 Task: Add a signature Isabelle Ramirez containing With heartfelt thanks and warm wishes, Isabelle Ramirez to email address softage.8@softage.net and add a folder Holiday cards
Action: Mouse moved to (58, 117)
Screenshot: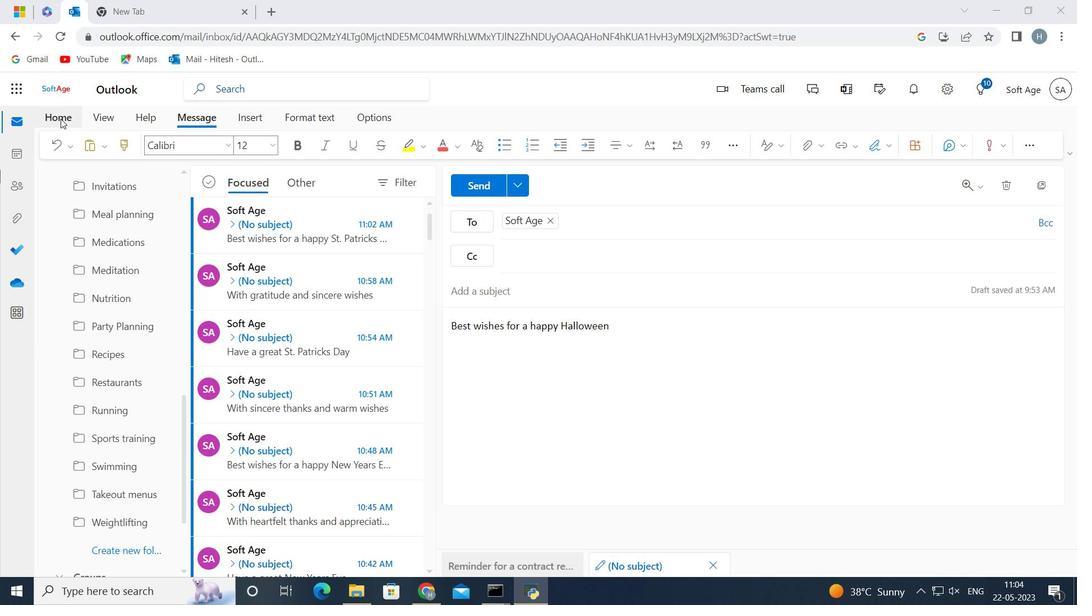
Action: Mouse pressed left at (58, 117)
Screenshot: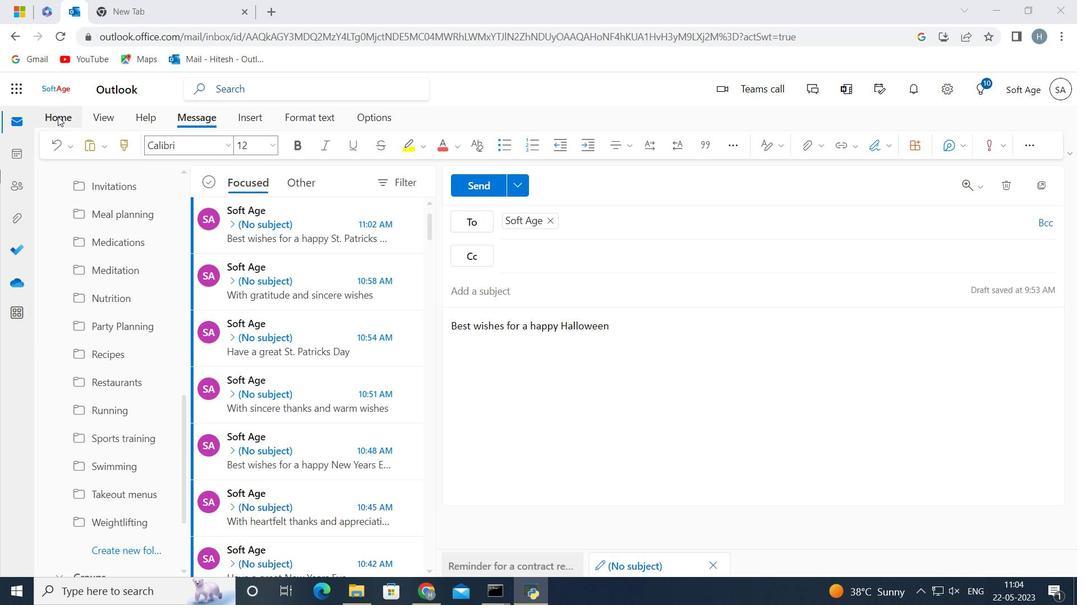 
Action: Mouse moved to (98, 146)
Screenshot: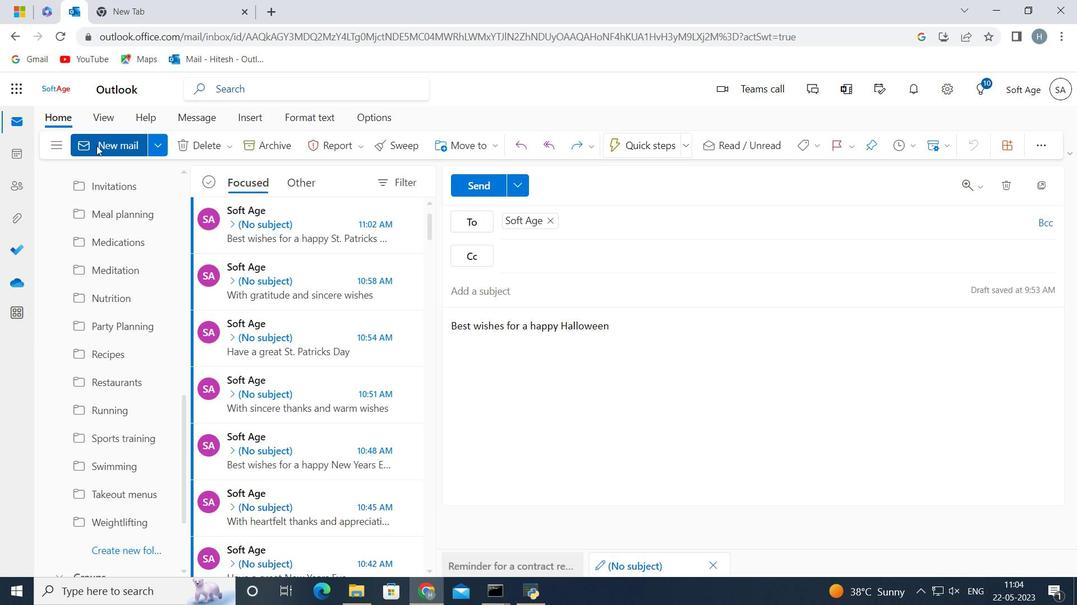 
Action: Mouse pressed left at (98, 146)
Screenshot: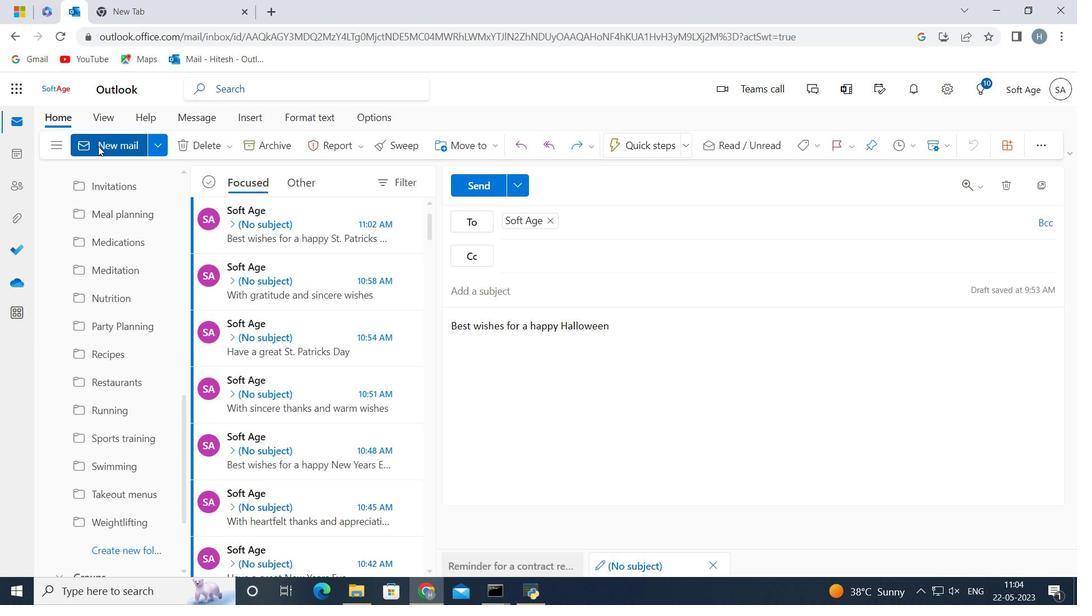 
Action: Mouse moved to (886, 146)
Screenshot: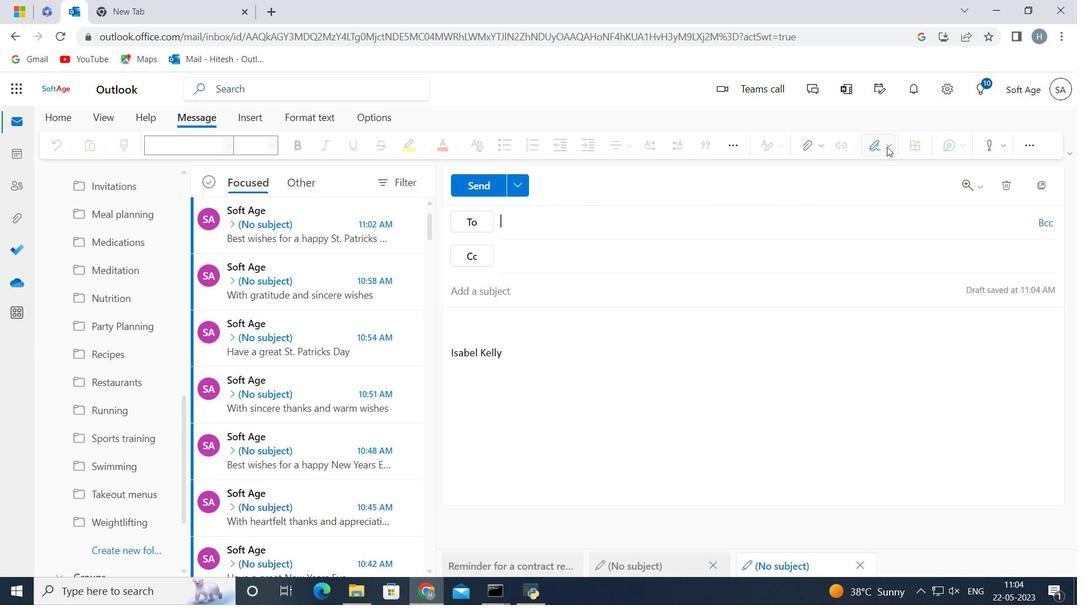 
Action: Mouse pressed left at (886, 146)
Screenshot: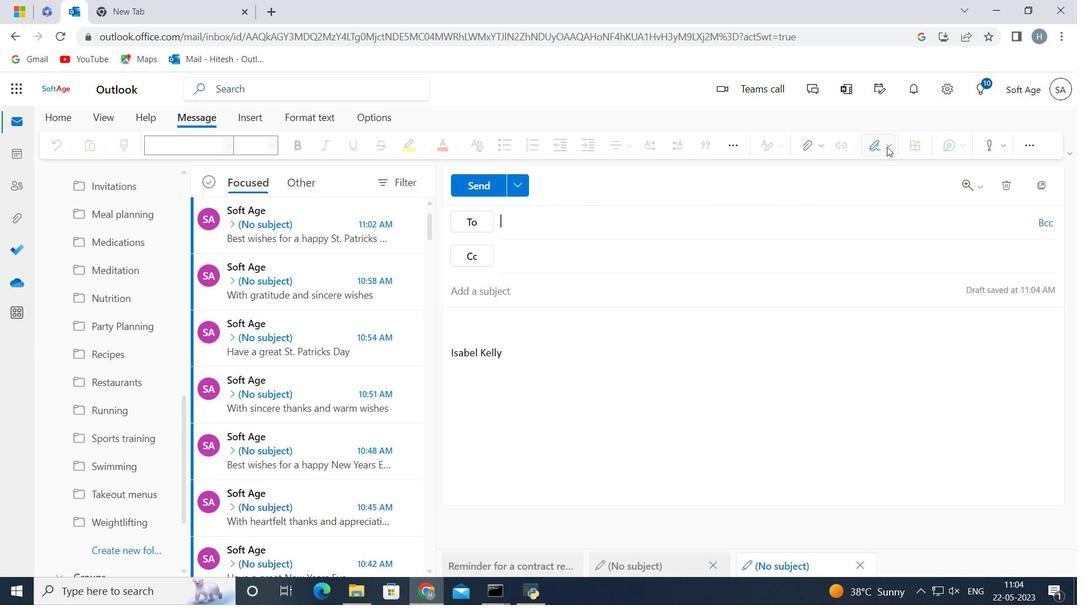 
Action: Mouse moved to (858, 390)
Screenshot: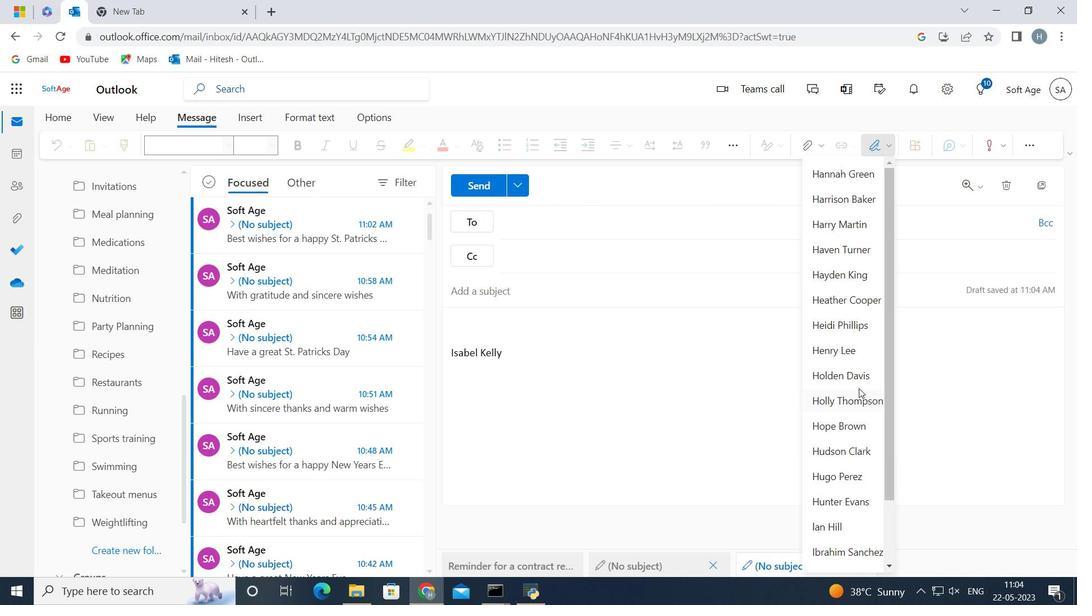
Action: Mouse scrolled (858, 389) with delta (0, 0)
Screenshot: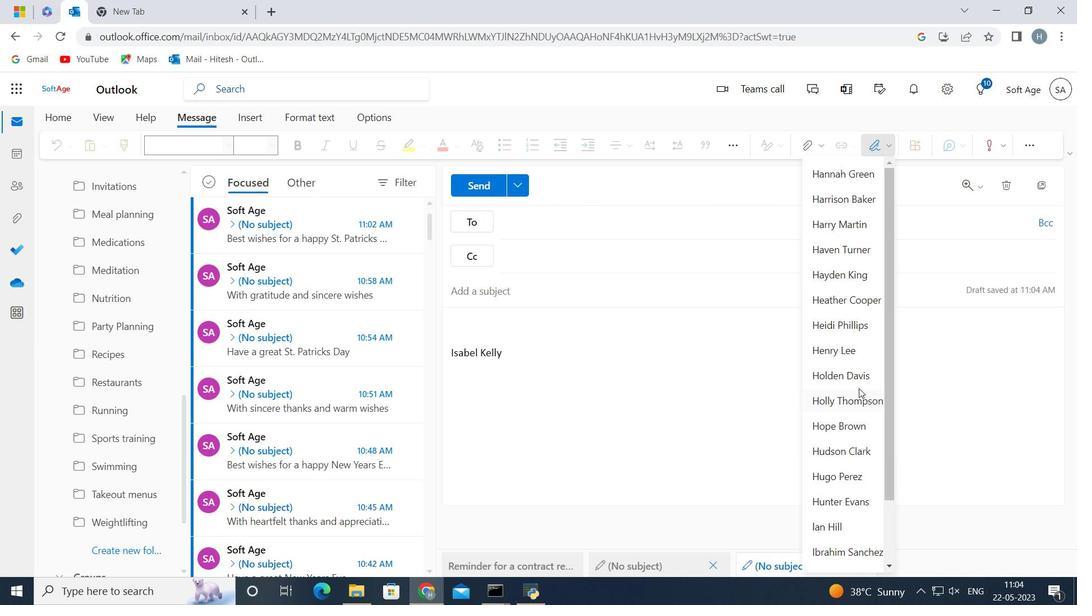 
Action: Mouse moved to (858, 390)
Screenshot: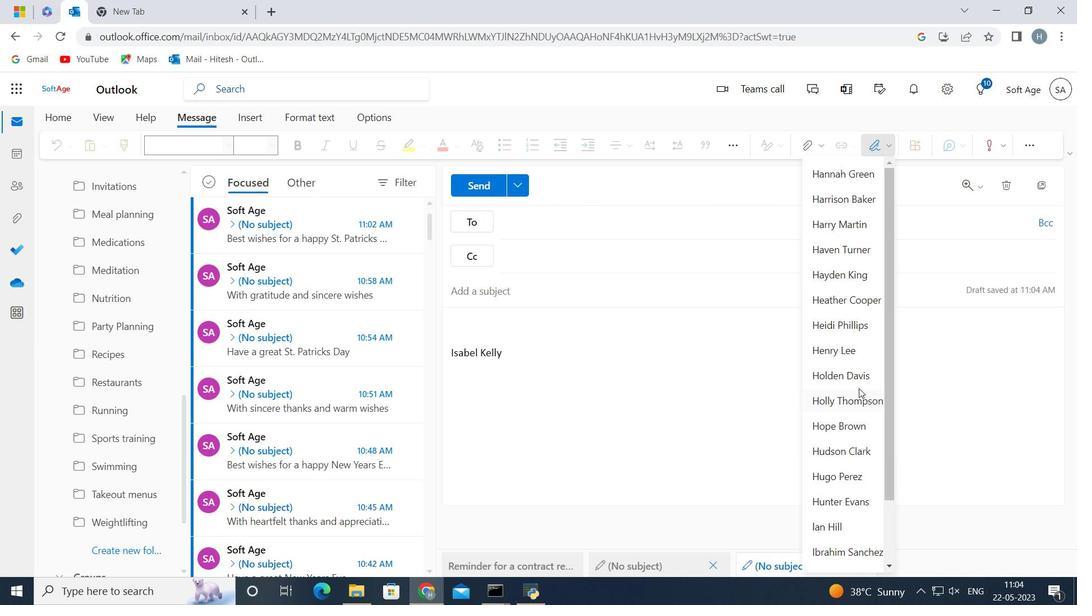 
Action: Mouse scrolled (858, 390) with delta (0, 0)
Screenshot: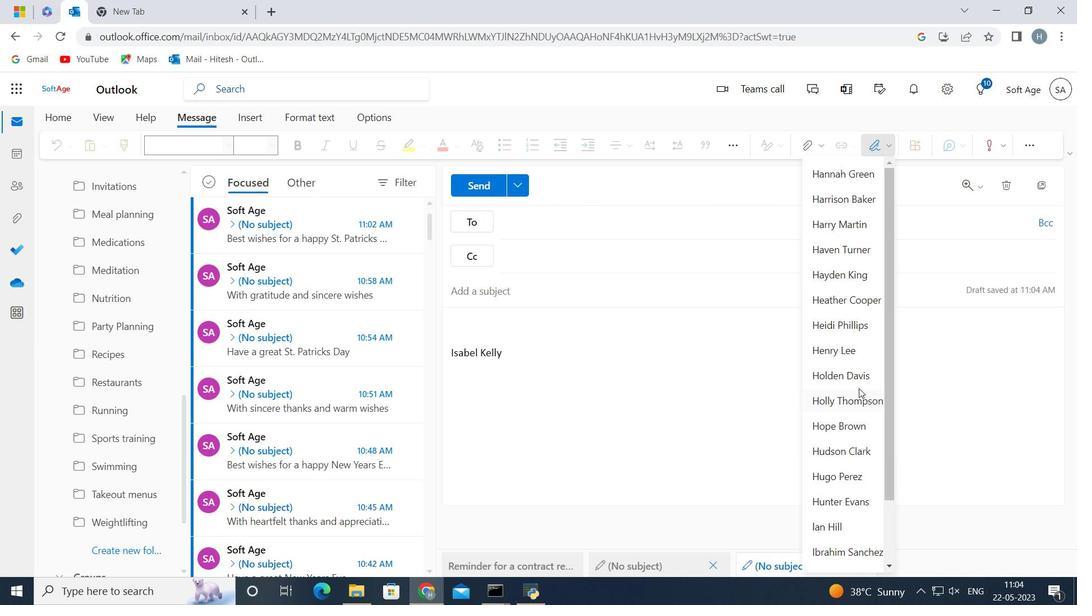 
Action: Mouse scrolled (858, 390) with delta (0, 0)
Screenshot: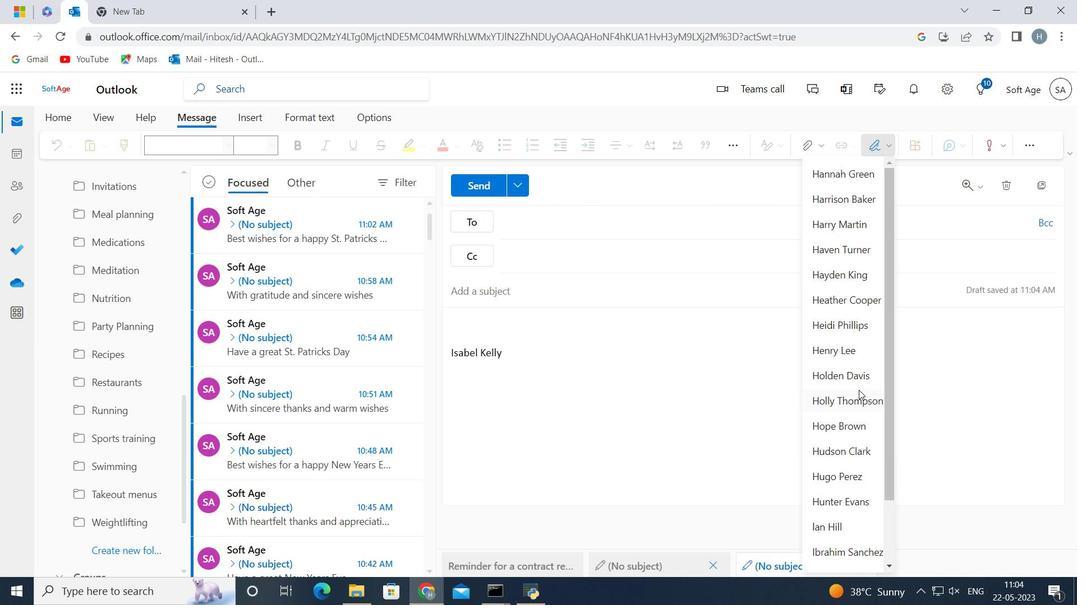 
Action: Mouse scrolled (858, 390) with delta (0, 0)
Screenshot: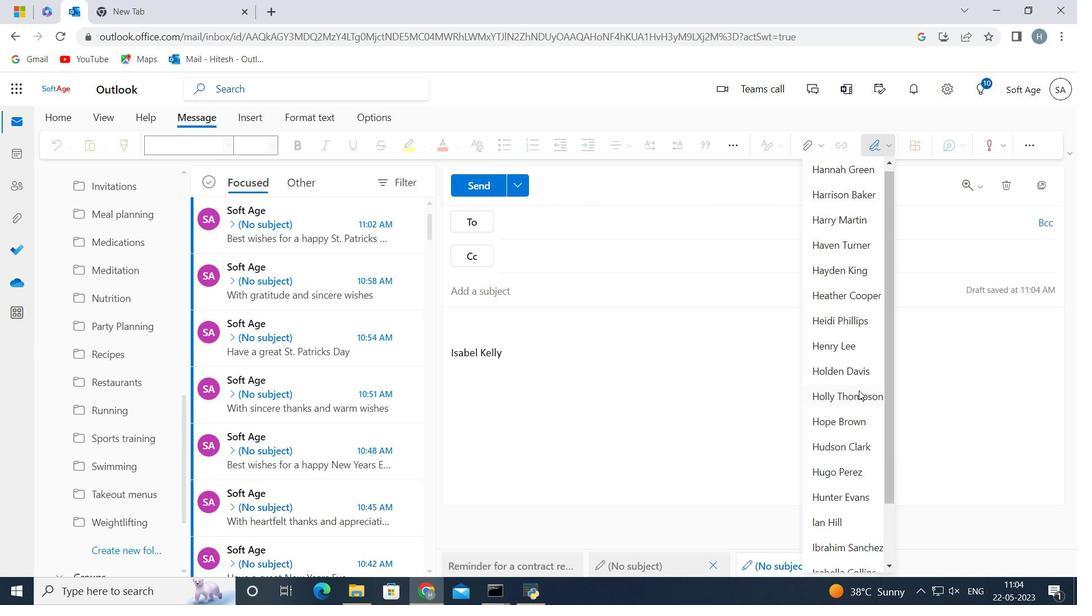 
Action: Mouse moved to (823, 556)
Screenshot: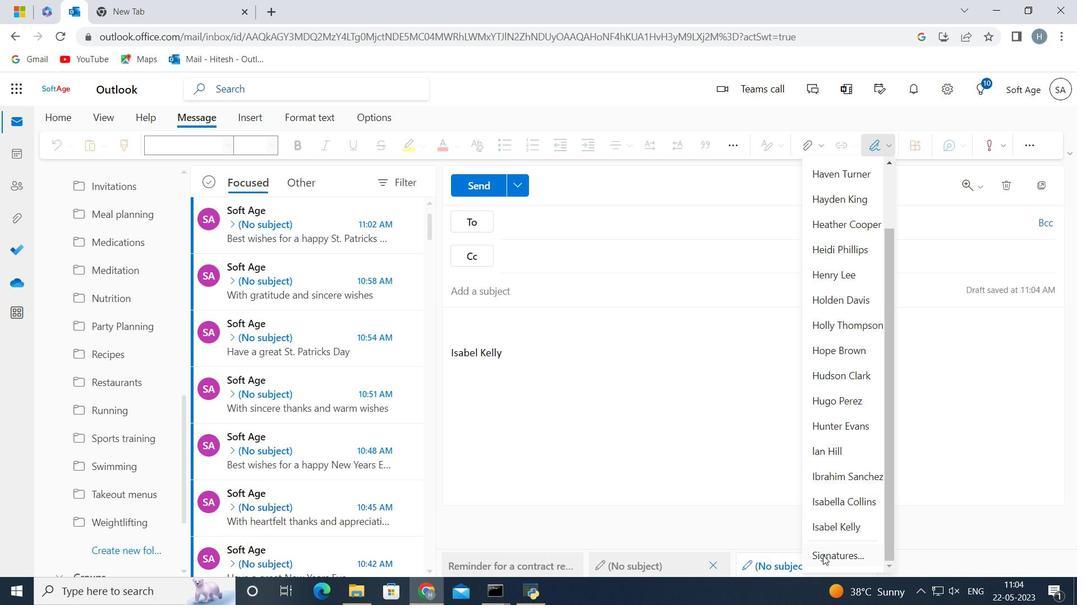 
Action: Mouse pressed left at (823, 556)
Screenshot: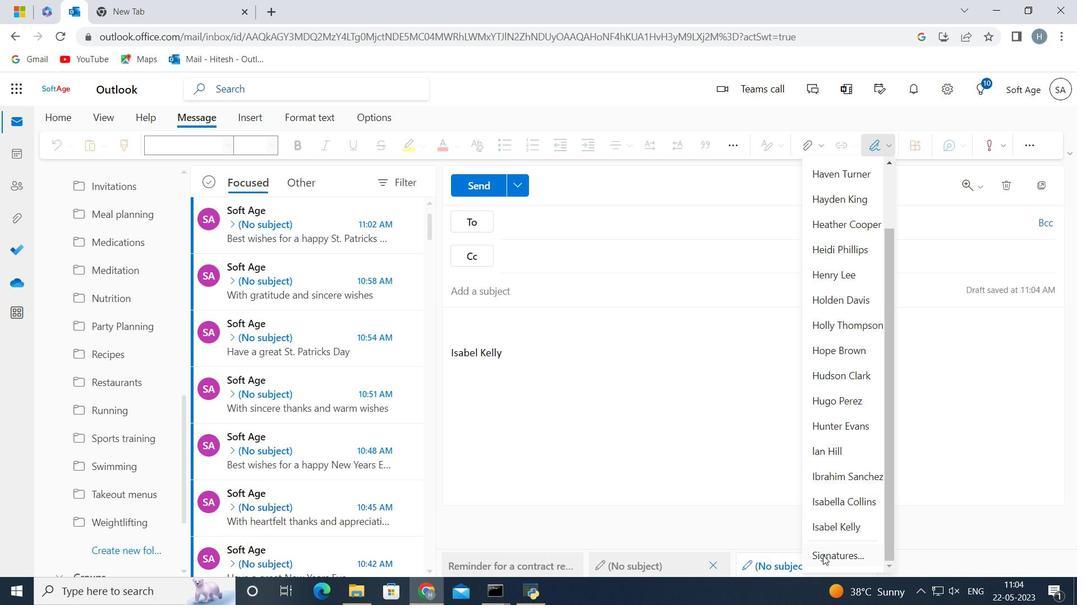
Action: Mouse moved to (758, 260)
Screenshot: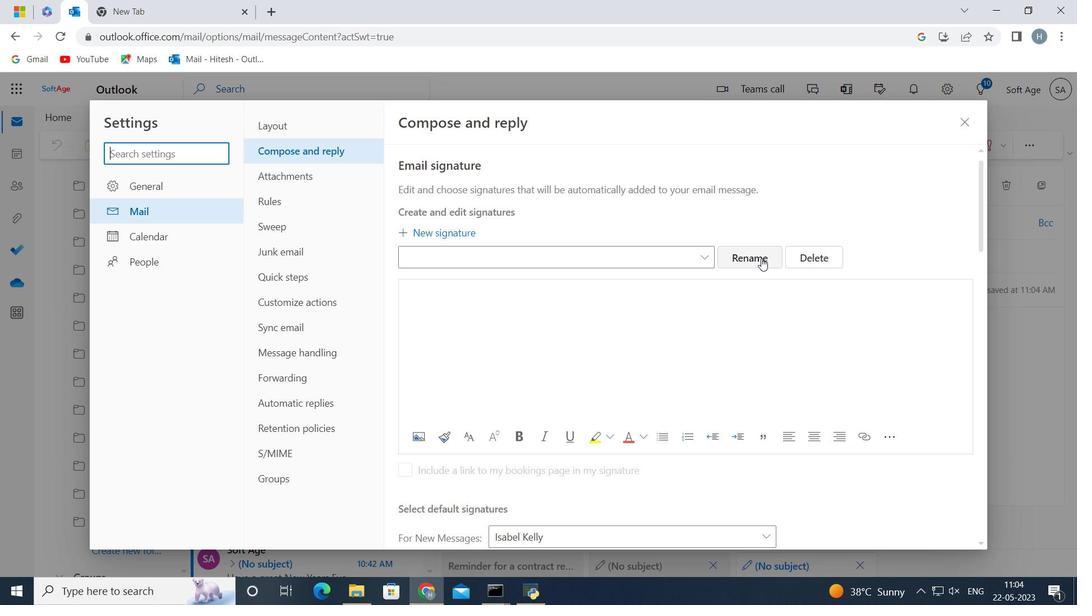 
Action: Mouse pressed left at (758, 260)
Screenshot: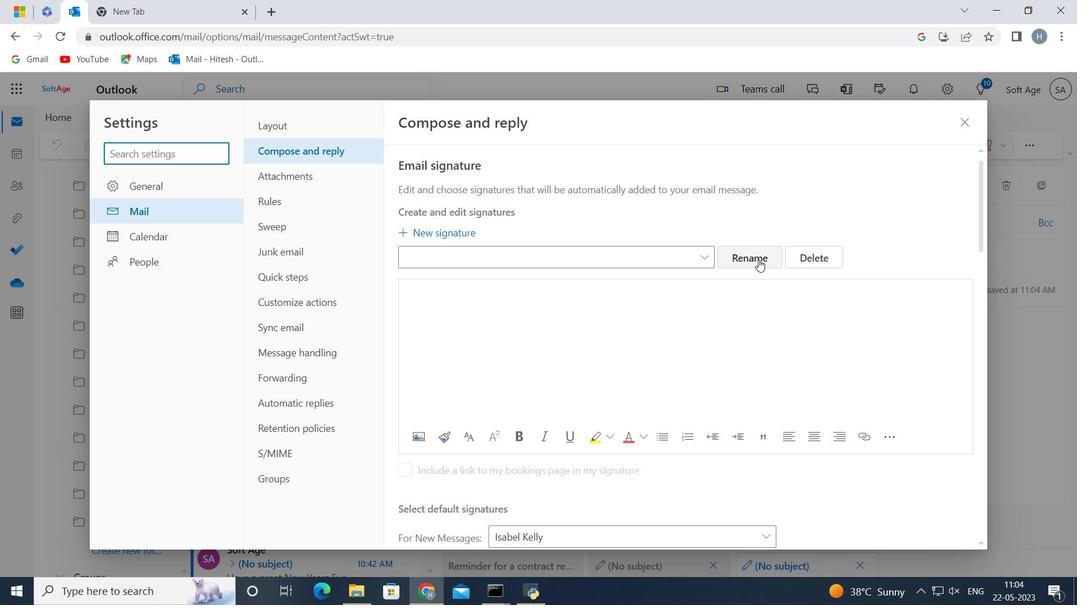 
Action: Mouse moved to (654, 254)
Screenshot: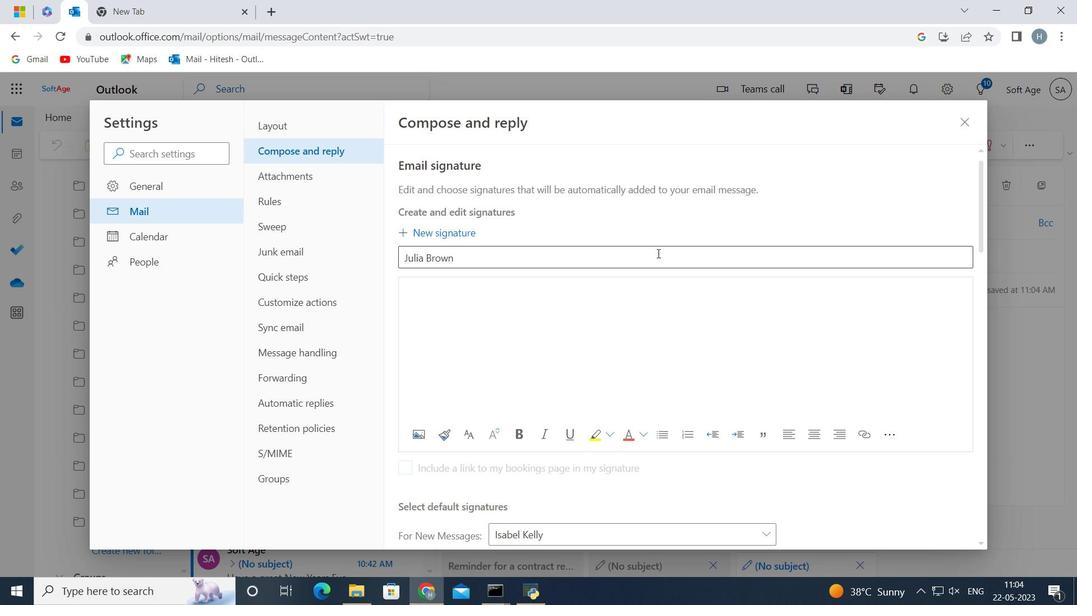 
Action: Mouse pressed left at (654, 254)
Screenshot: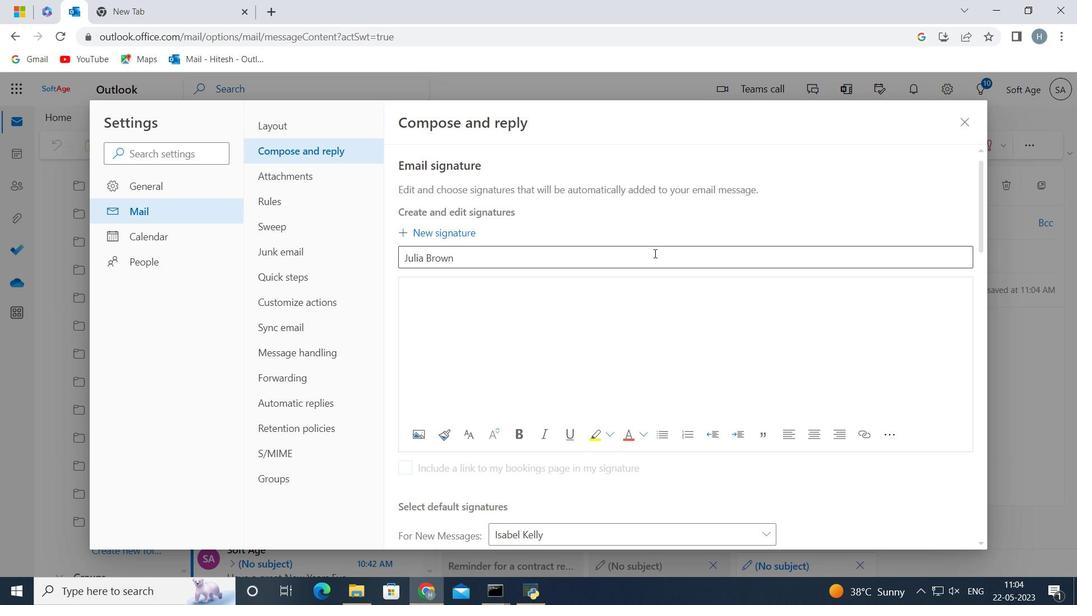 
Action: Key pressed <Key.backspace><Key.backspace><Key.backspace><Key.backspace><Key.backspace><Key.backspace><Key.backspace><Key.backspace><Key.backspace><Key.backspace><Key.backspace><Key.backspace><Key.backspace><Key.shift>Isabelle<Key.space><Key.shift>Ramirez<Key.space>
Screenshot: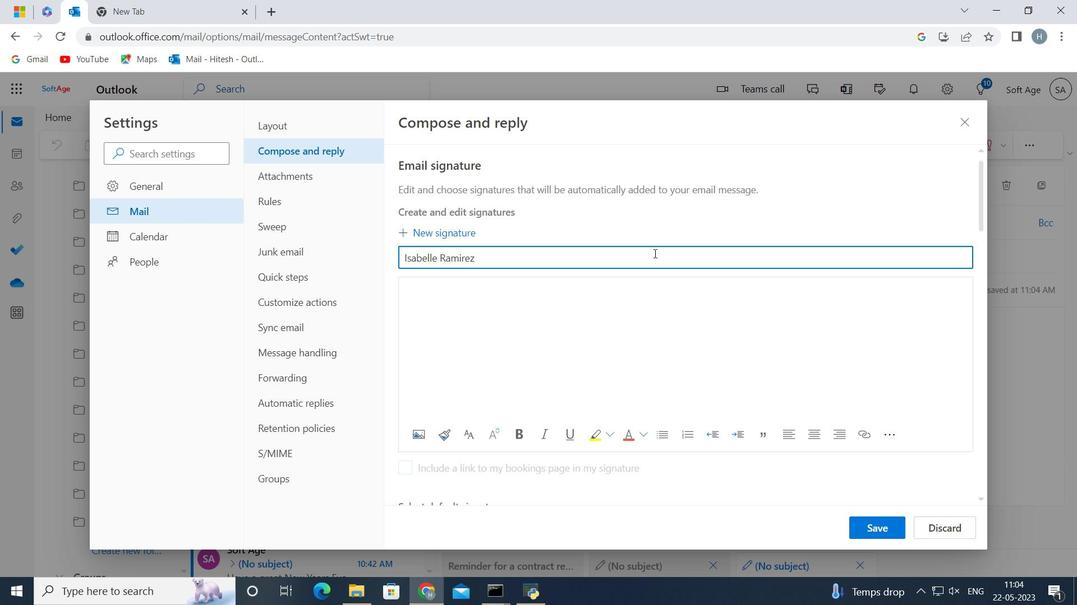
Action: Mouse moved to (463, 289)
Screenshot: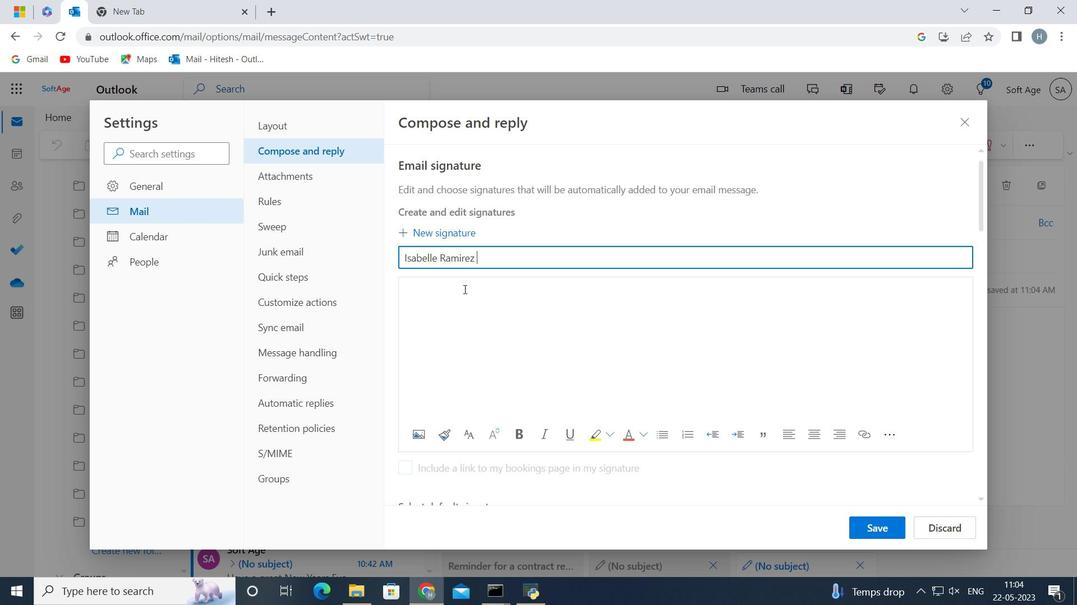 
Action: Mouse pressed left at (463, 289)
Screenshot: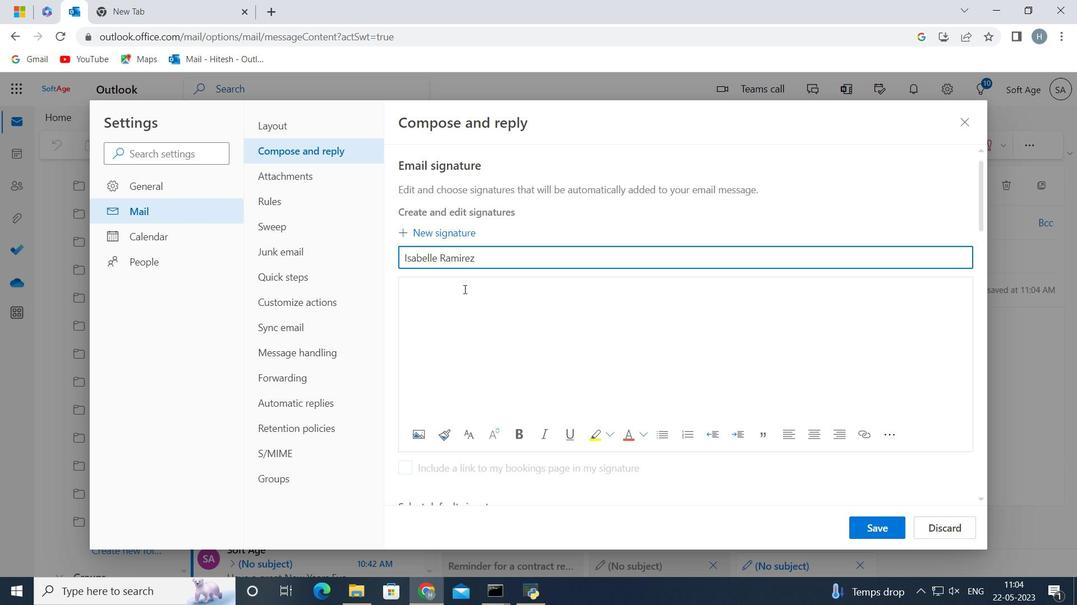 
Action: Key pressed <Key.shift>Isabelle<Key.space><Key.shift>Ramirez
Screenshot: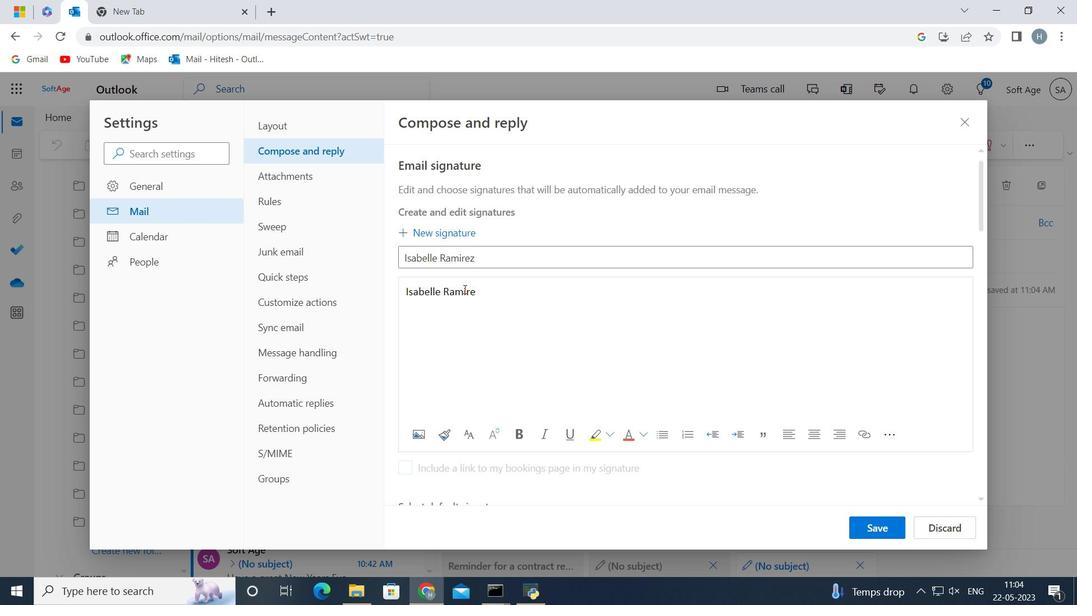 
Action: Mouse moved to (877, 528)
Screenshot: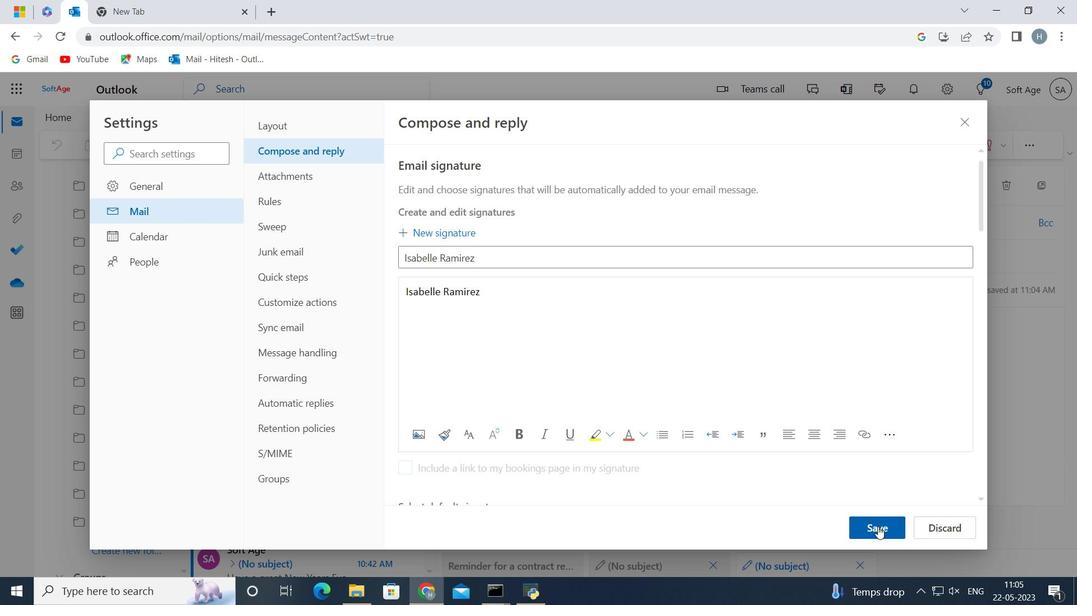 
Action: Mouse pressed left at (877, 528)
Screenshot: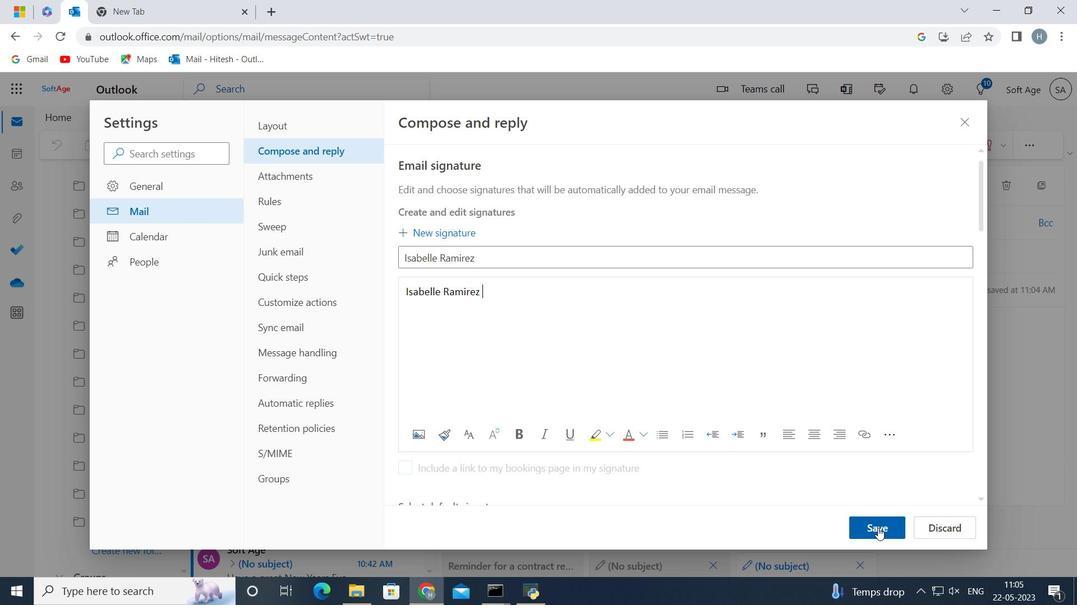 
Action: Mouse moved to (785, 364)
Screenshot: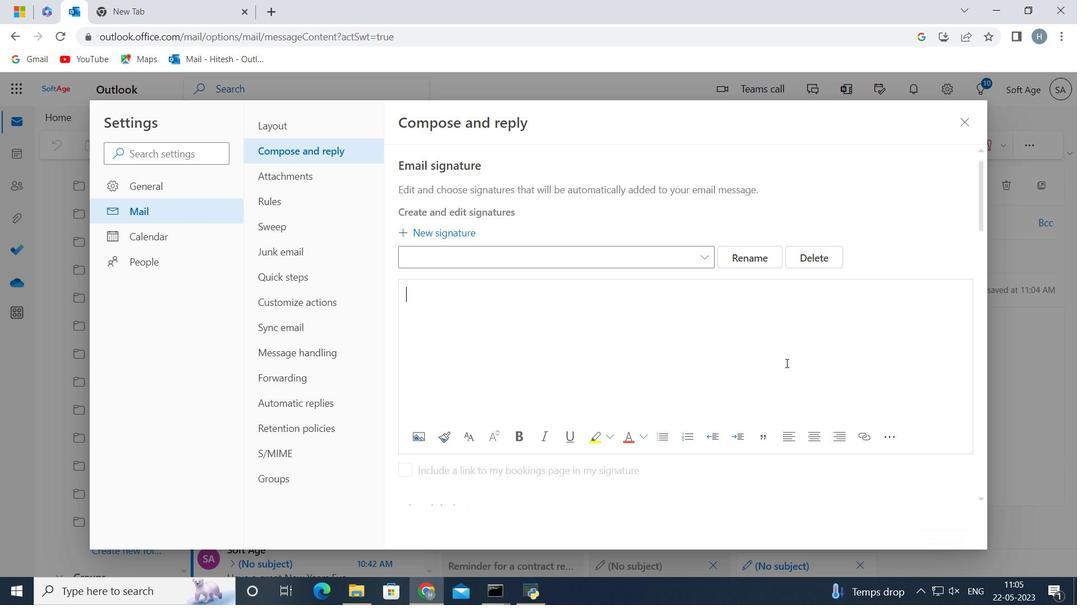 
Action: Mouse scrolled (785, 363) with delta (0, 0)
Screenshot: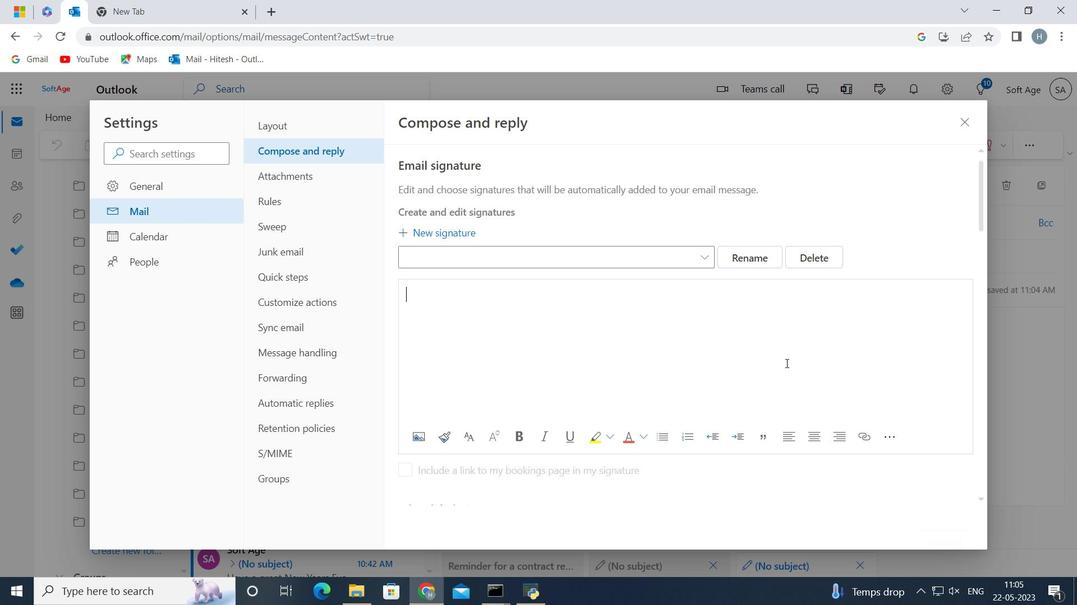 
Action: Mouse scrolled (785, 363) with delta (0, 0)
Screenshot: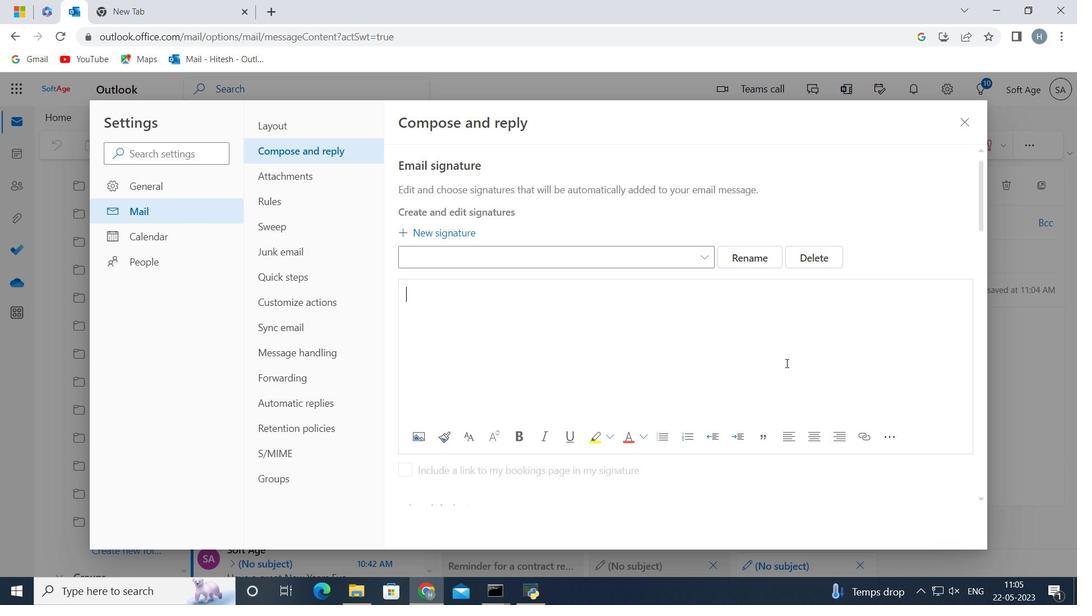 
Action: Mouse scrolled (785, 363) with delta (0, 0)
Screenshot: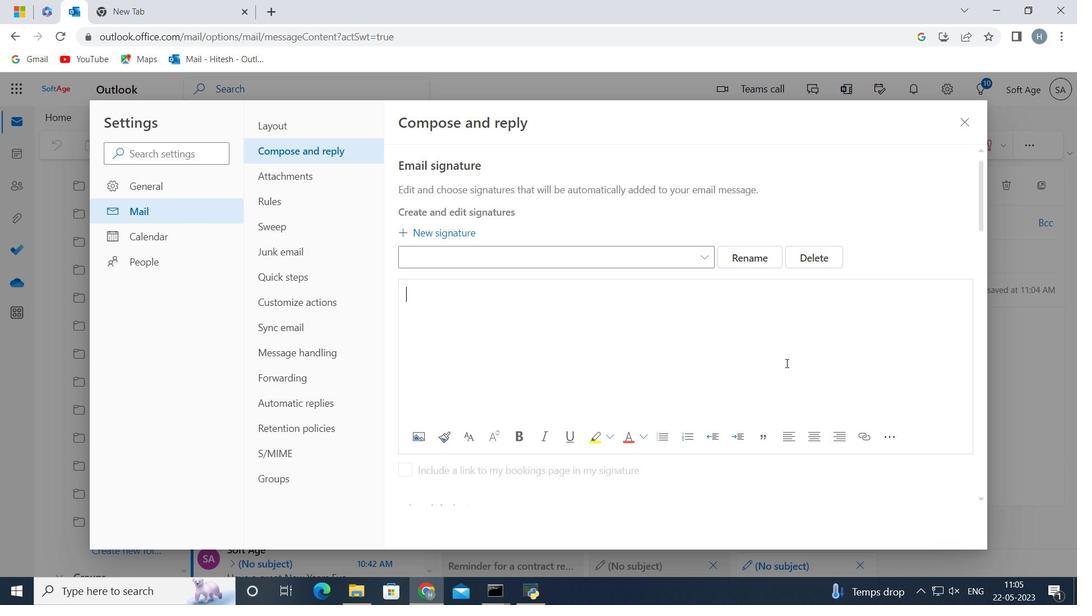 
Action: Mouse moved to (750, 325)
Screenshot: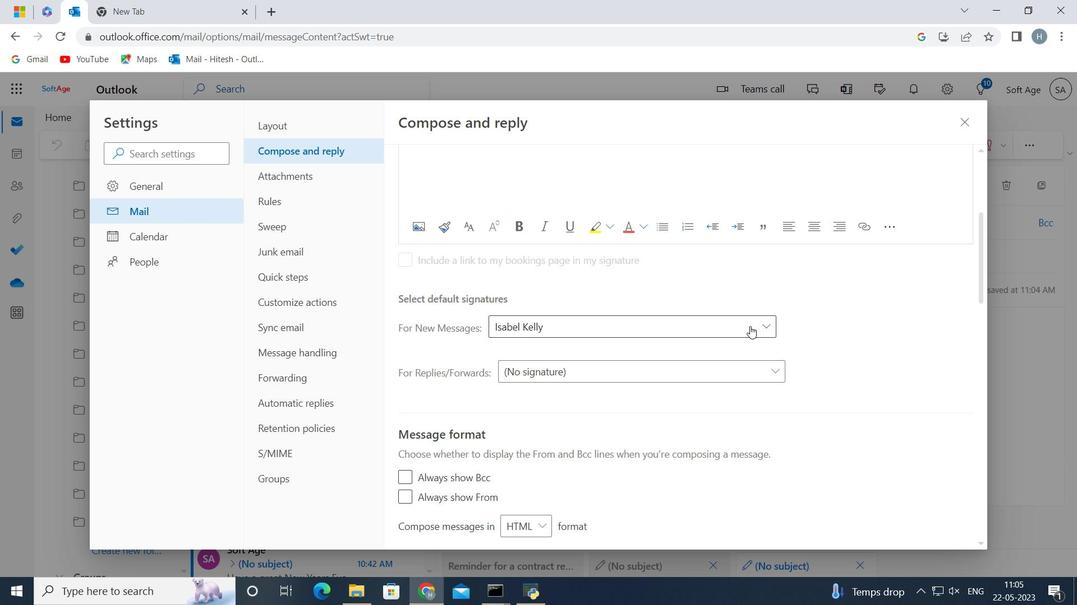 
Action: Mouse pressed left at (750, 325)
Screenshot: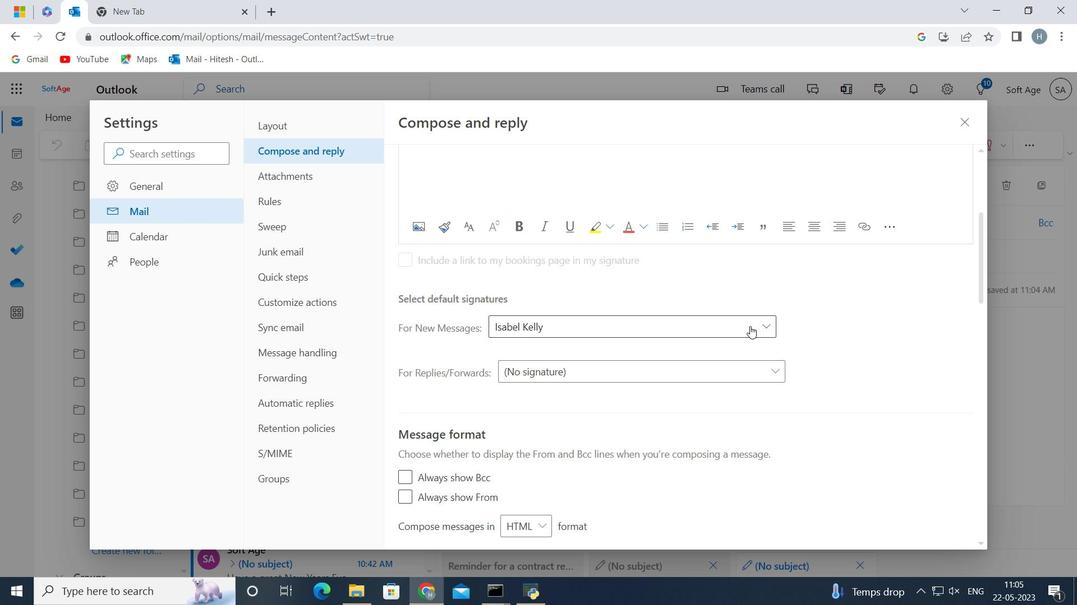 
Action: Mouse moved to (841, 557)
Screenshot: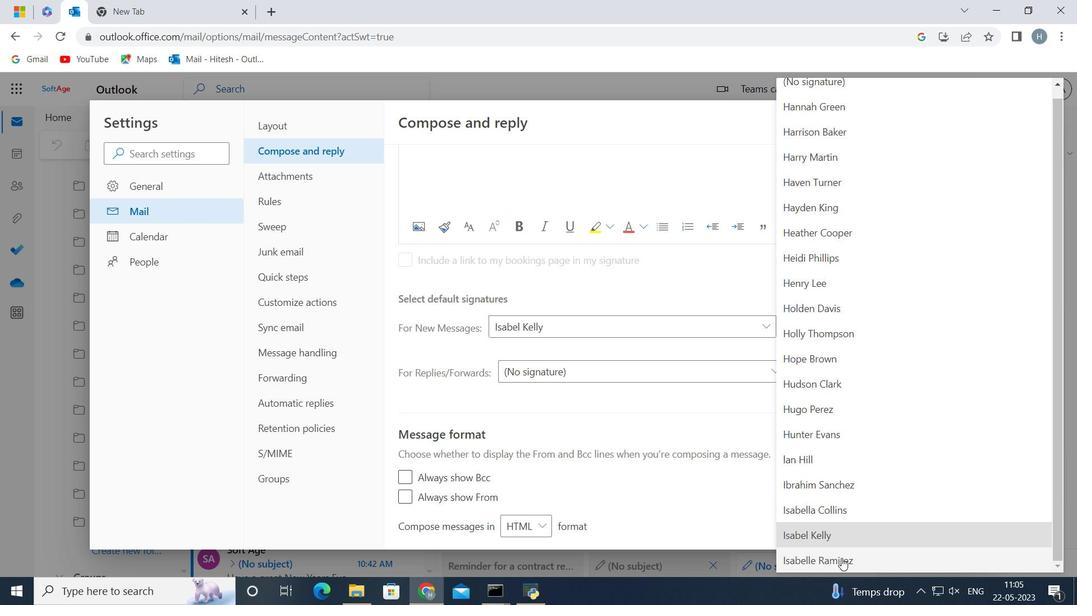 
Action: Mouse scrolled (841, 557) with delta (0, 0)
Screenshot: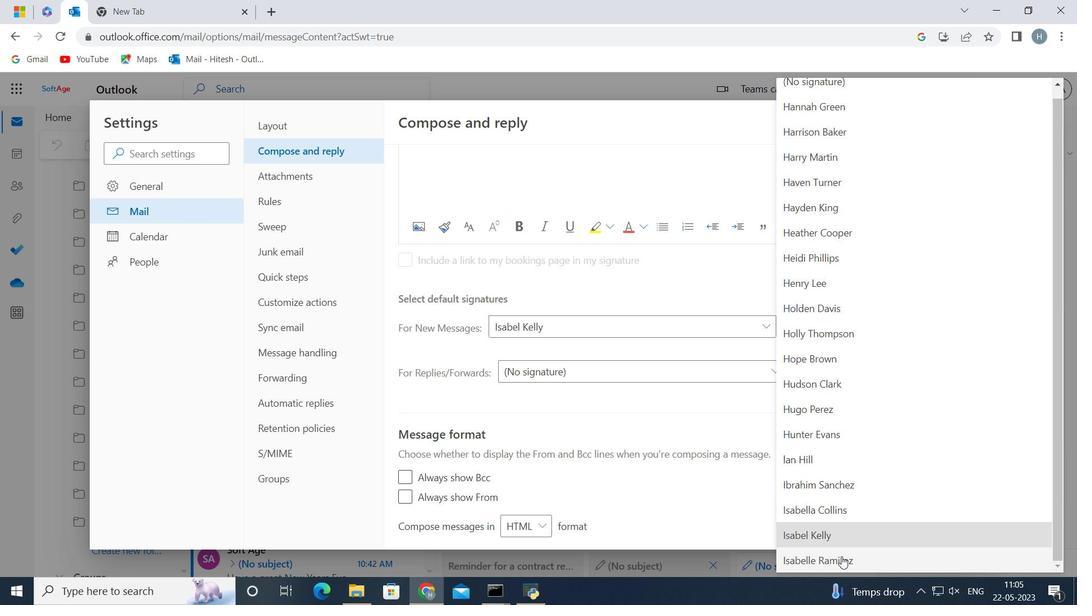 
Action: Mouse moved to (847, 559)
Screenshot: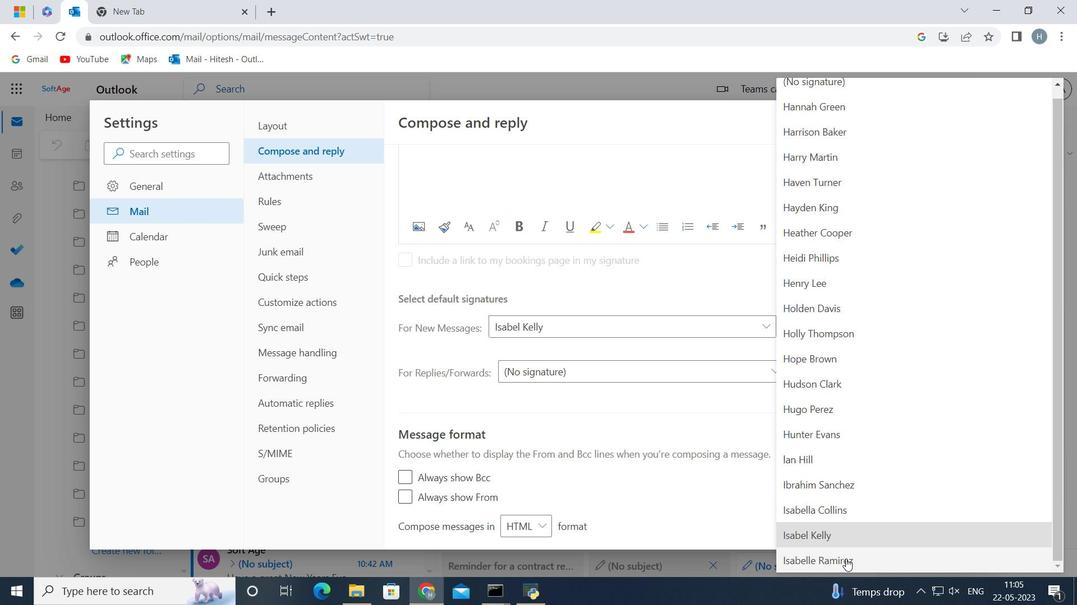 
Action: Mouse pressed left at (847, 559)
Screenshot: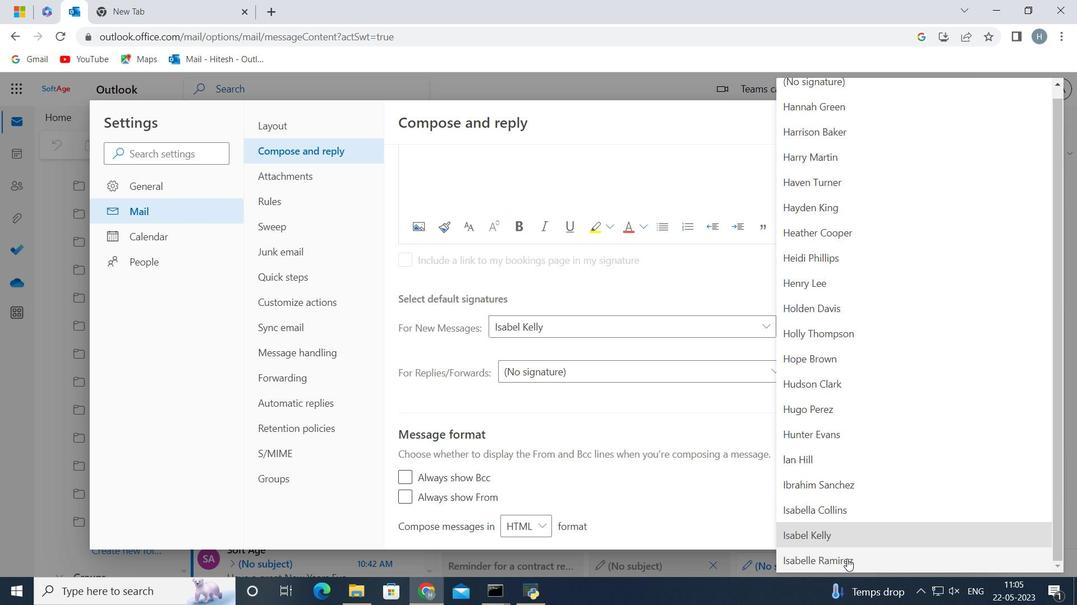 
Action: Mouse moved to (867, 526)
Screenshot: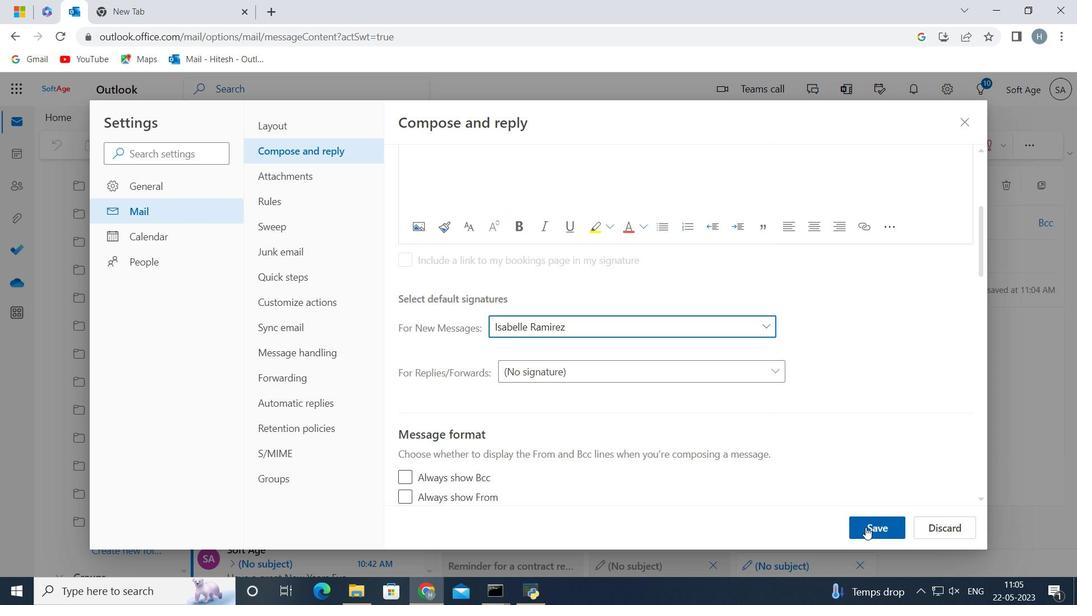 
Action: Mouse pressed left at (867, 526)
Screenshot: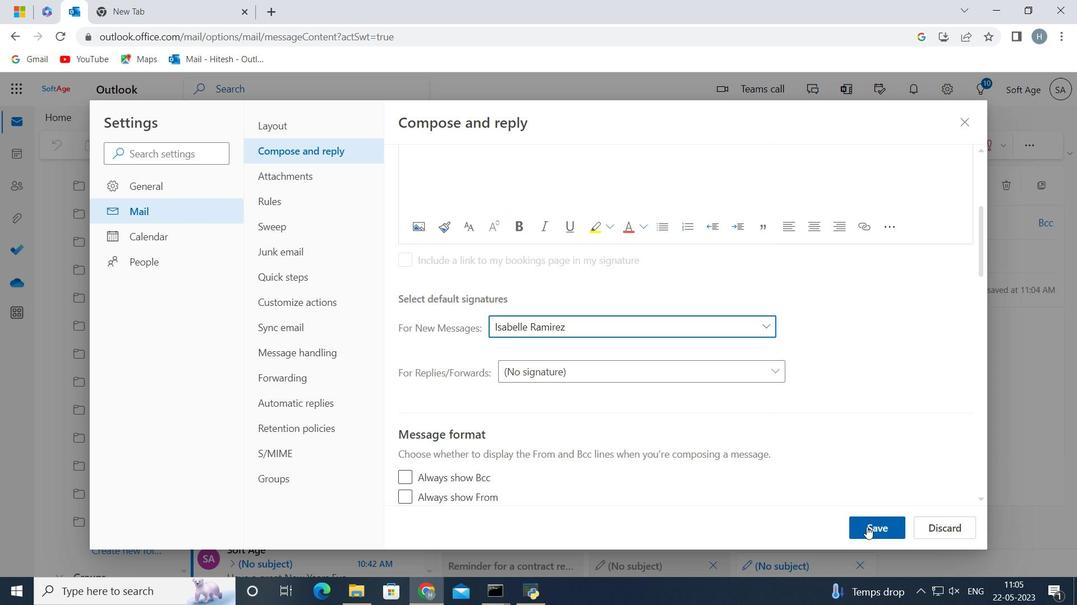 
Action: Mouse moved to (963, 116)
Screenshot: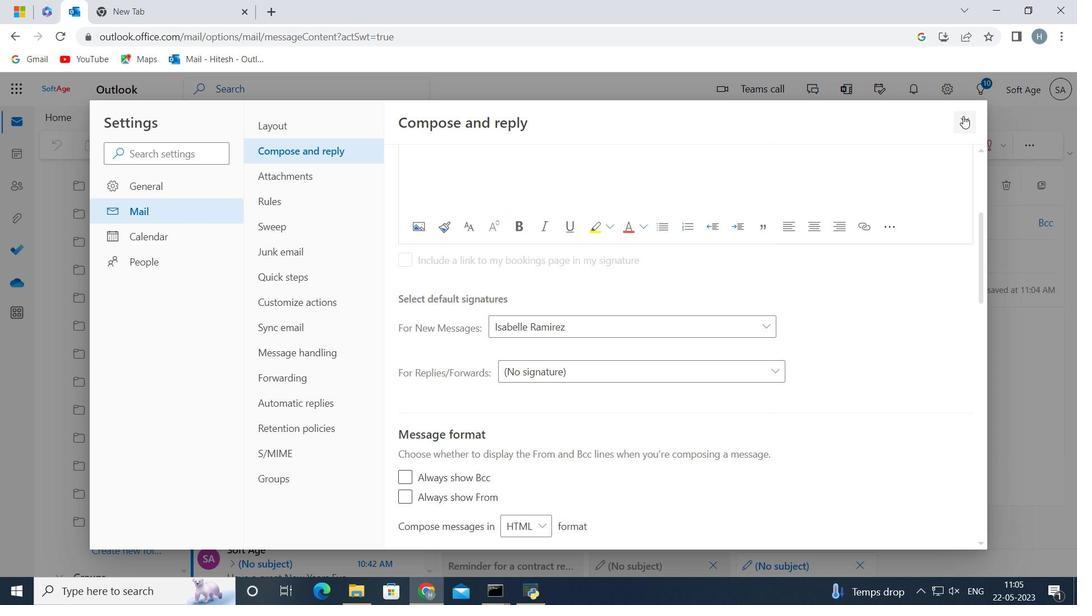 
Action: Mouse pressed left at (963, 116)
Screenshot: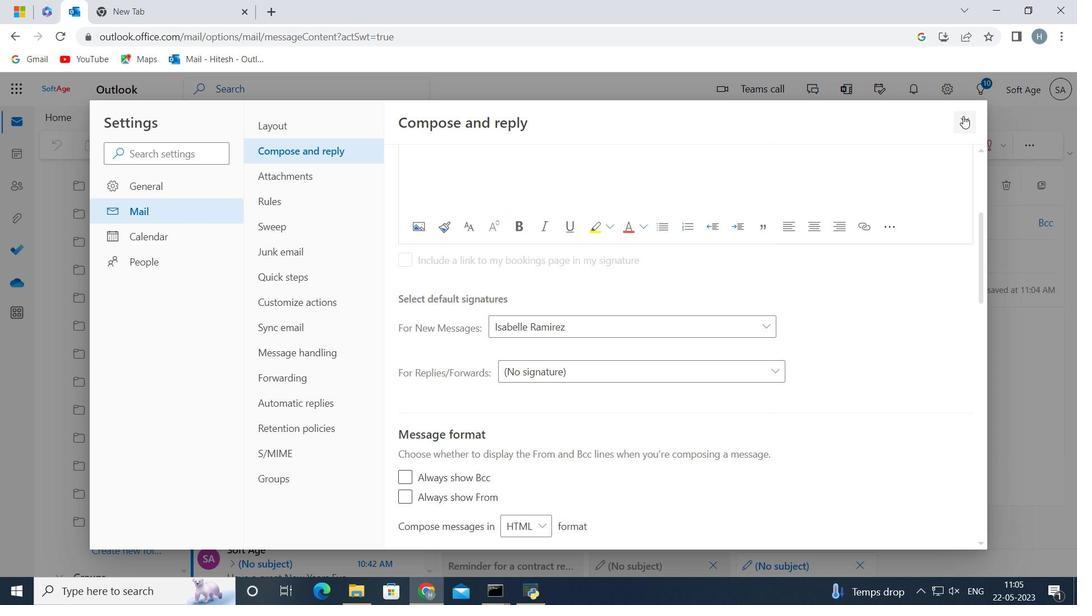 
Action: Mouse moved to (557, 363)
Screenshot: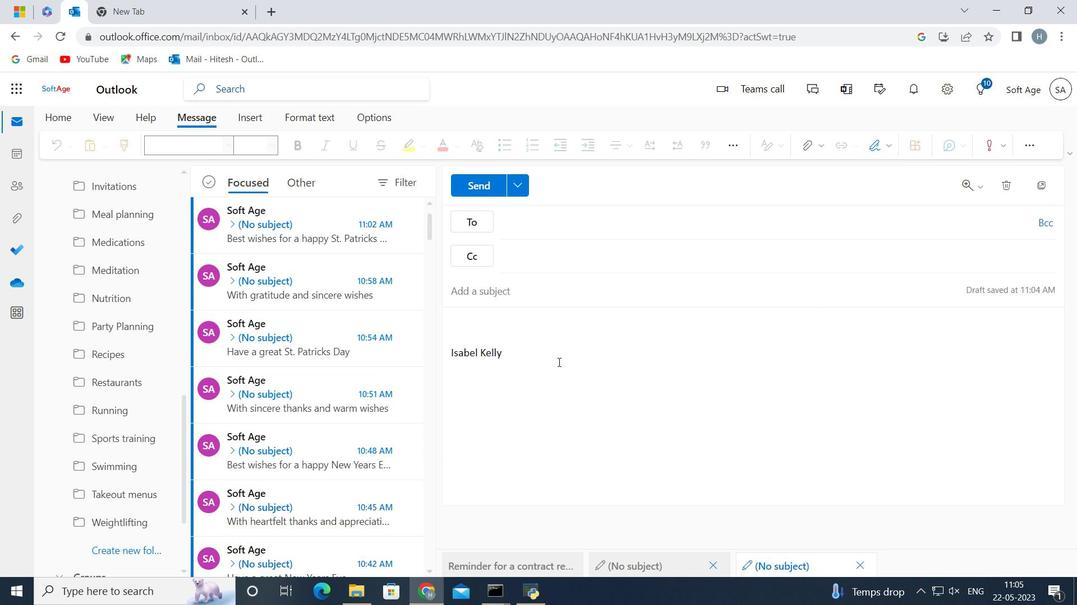 
Action: Mouse pressed left at (557, 363)
Screenshot: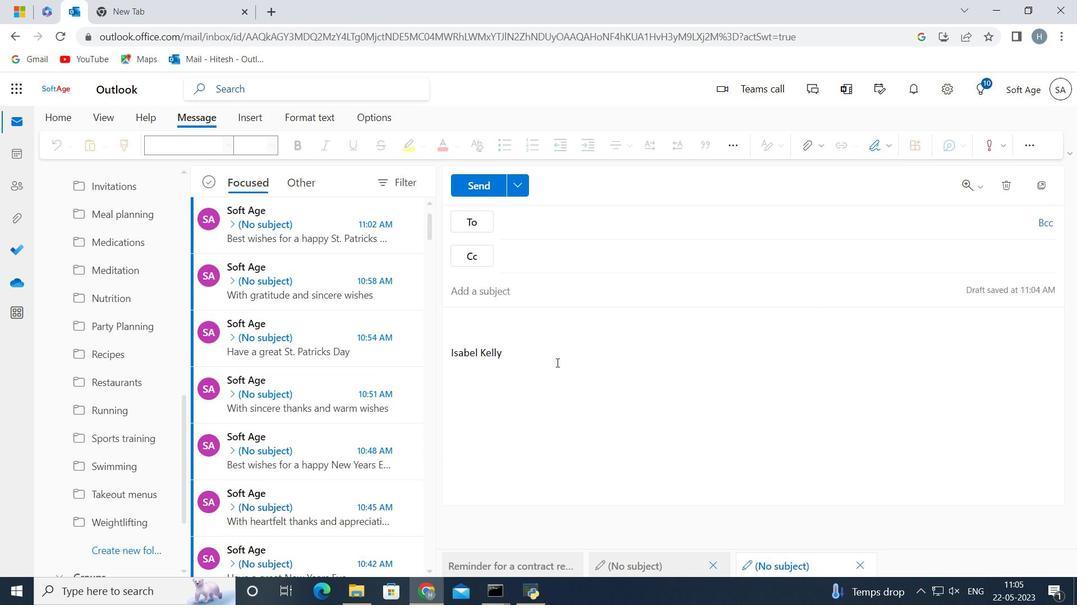 
Action: Key pressed <Key.backspace><Key.backspace><Key.backspace><Key.backspace><Key.backspace><Key.backspace><Key.backspace><Key.backspace><Key.backspace><Key.backspace><Key.backspace><Key.backspace><Key.backspace><Key.shift><Key.shift><Key.shift><Key.shift><Key.shift><Key.backspace><Key.backspace><Key.shift><Key.shift><Key.shift><Key.shift><Key.shift><Key.shift>With<Key.space>heartfelt<Key.space>thanks<Key.space>and<Key.space>warm<Key.space>wishes<Key.space>
Screenshot: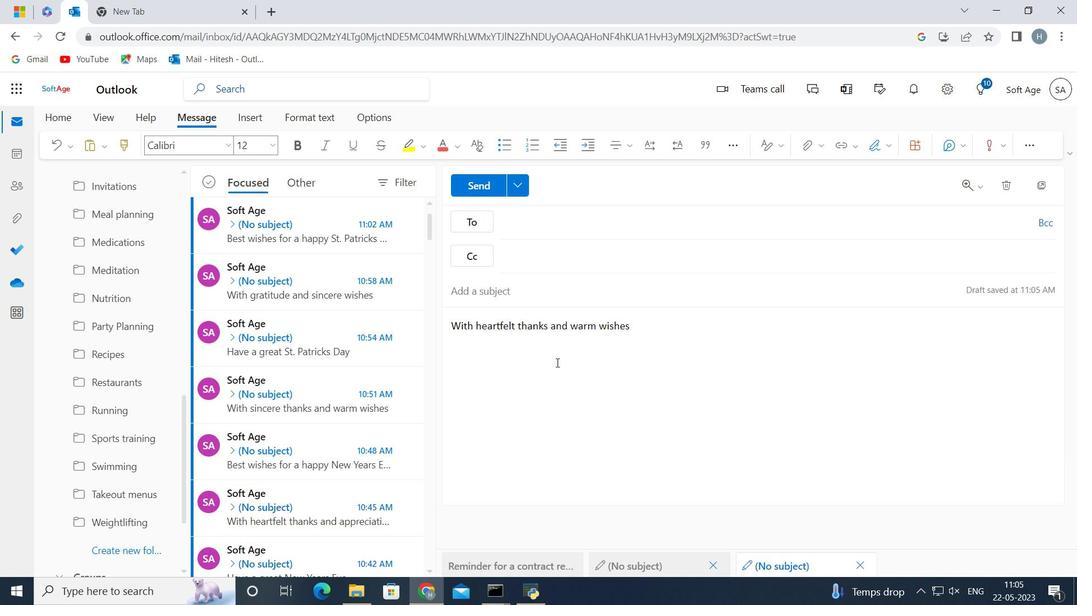 
Action: Mouse moved to (533, 225)
Screenshot: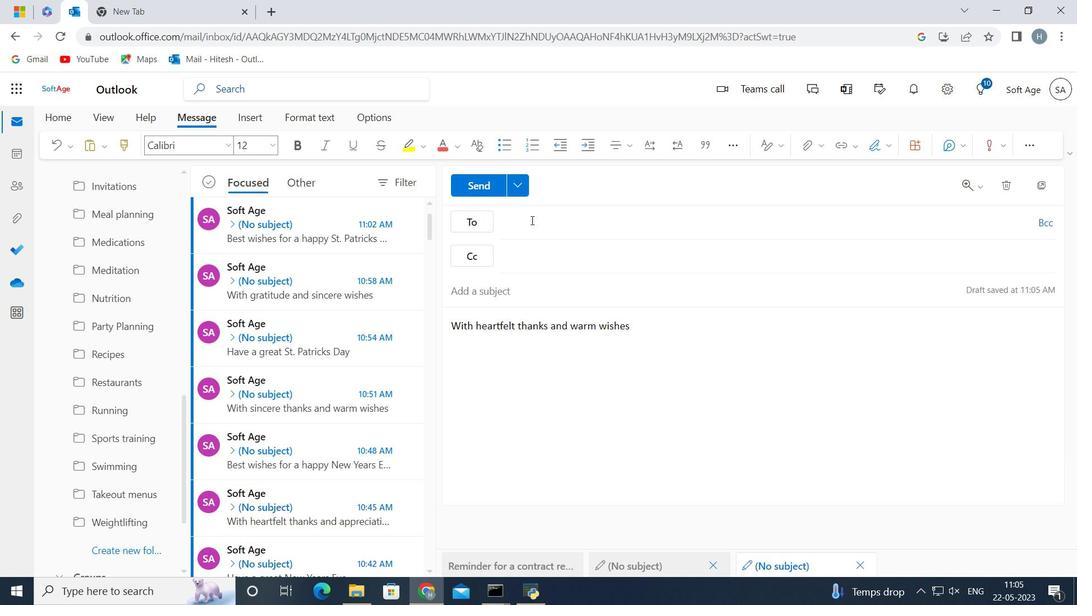 
Action: Mouse pressed left at (533, 225)
Screenshot: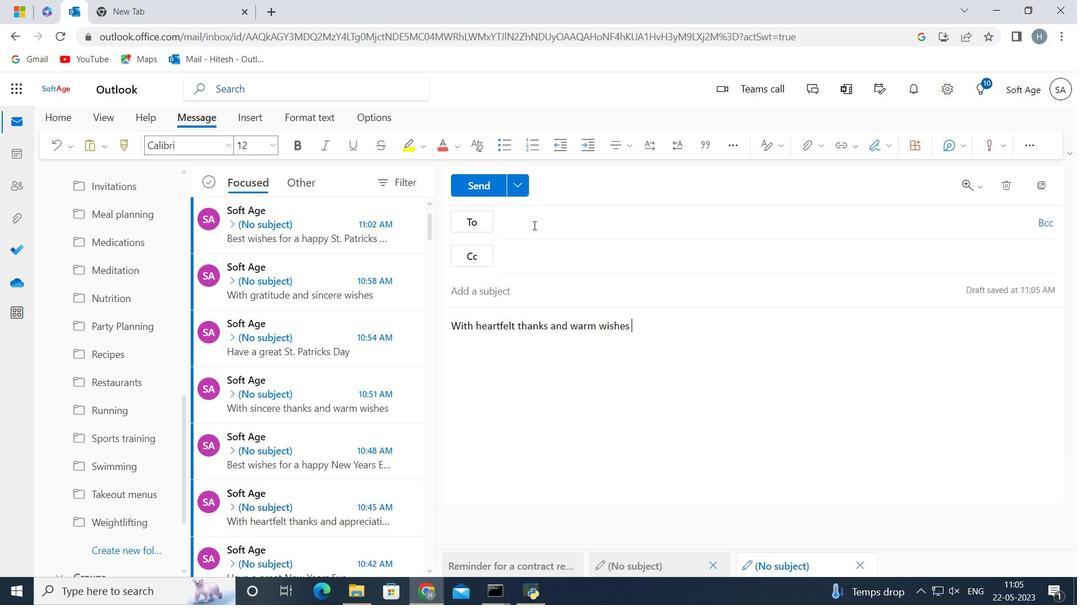 
Action: Key pressed softage.8<Key.shift><Key.shift><Key.shift><Key.shift><Key.shift><Key.shift><Key.shift>@softage.net
Screenshot: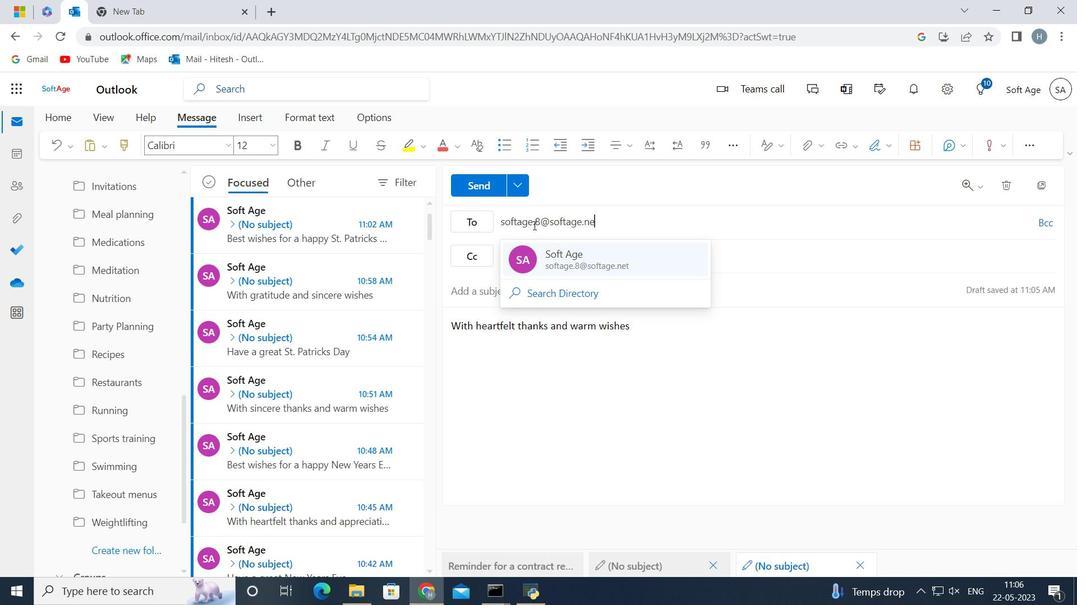 
Action: Mouse moved to (571, 250)
Screenshot: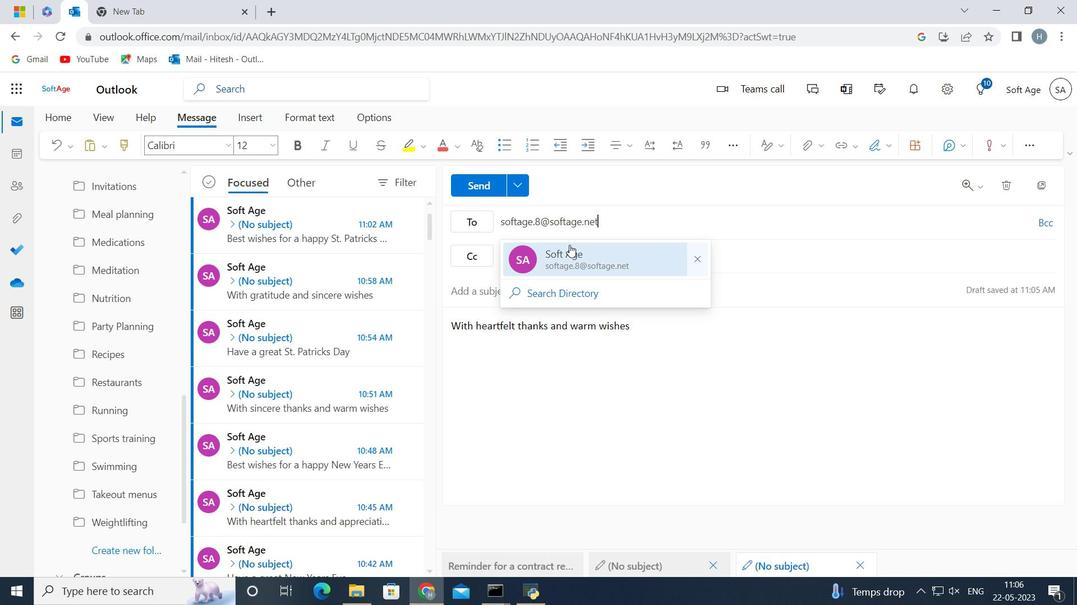 
Action: Mouse pressed left at (571, 250)
Screenshot: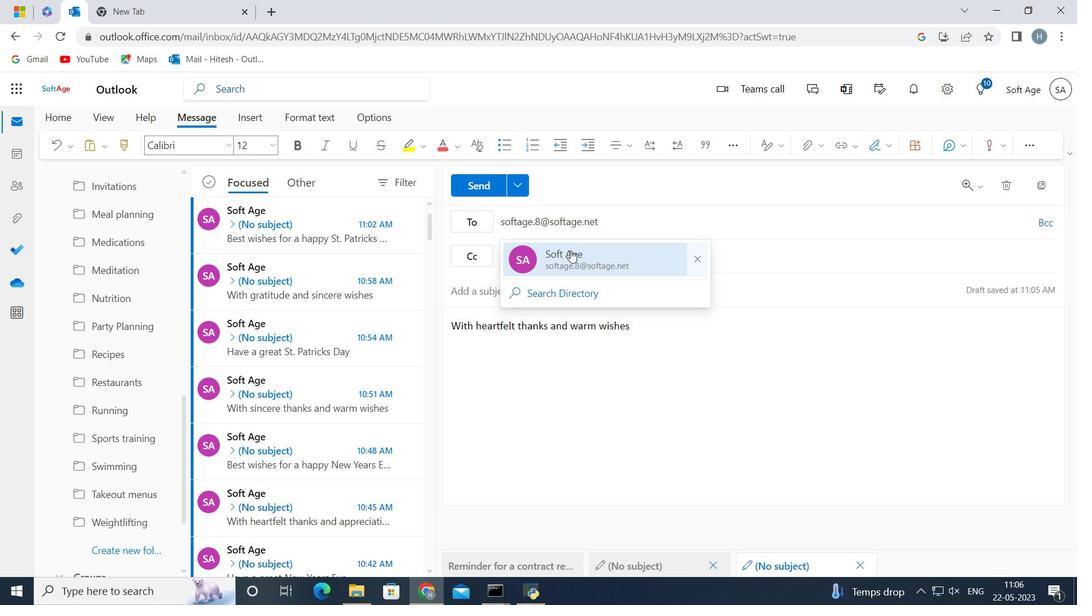 
Action: Mouse moved to (108, 547)
Screenshot: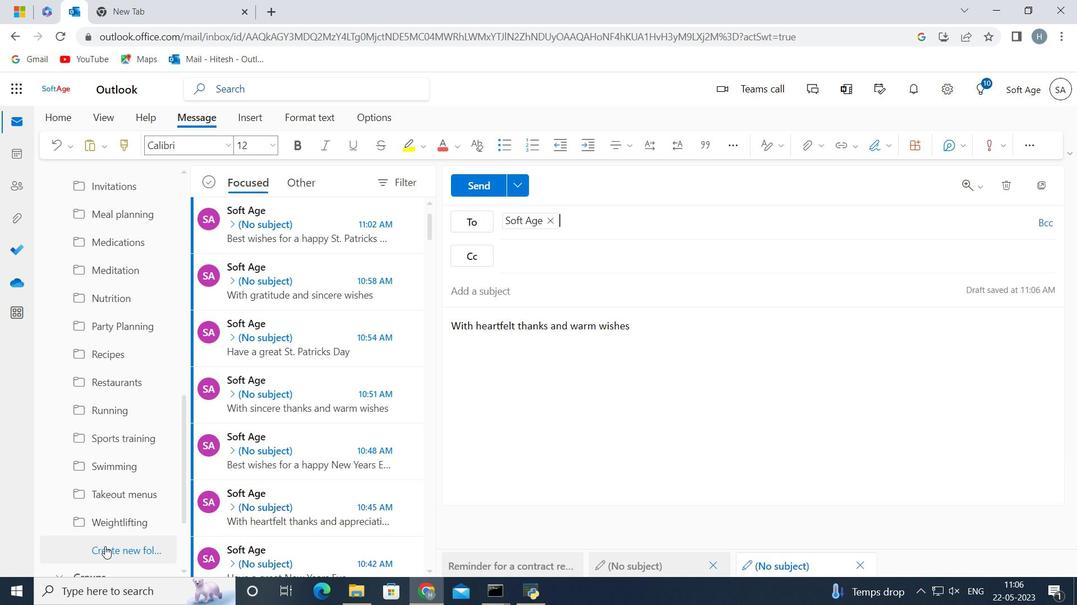 
Action: Mouse pressed left at (108, 547)
Screenshot: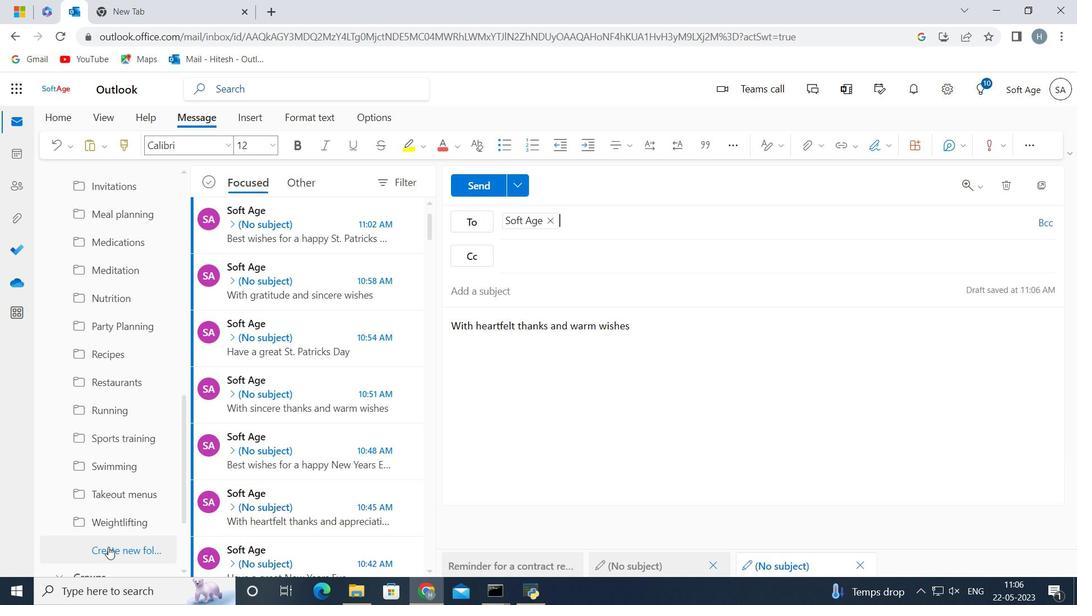 
Action: Key pressed <Key.shift>Holiday<Key.space>cards
Screenshot: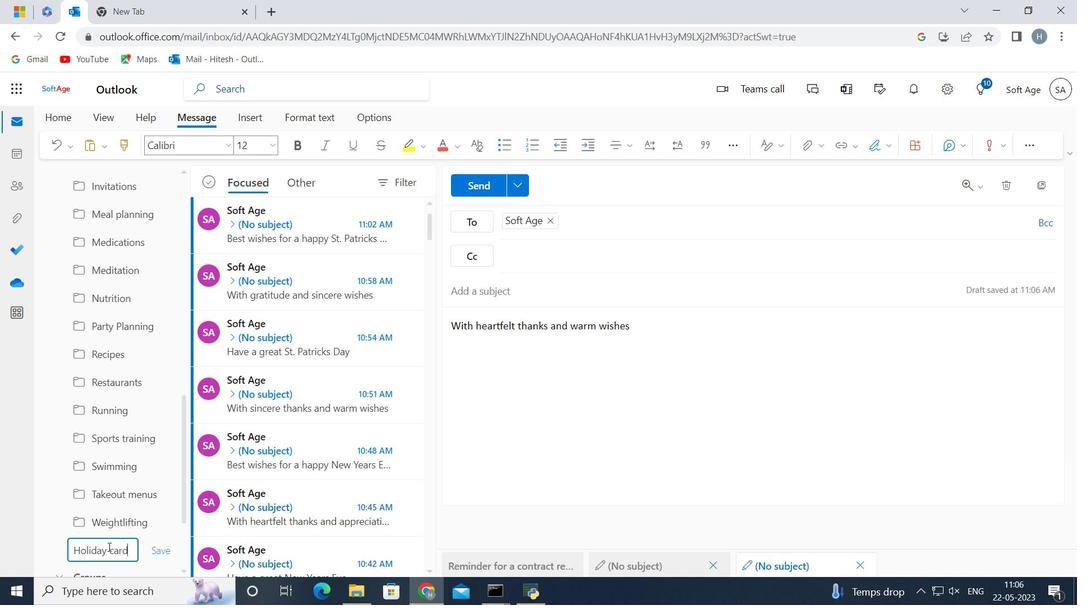 
Action: Mouse moved to (160, 550)
Screenshot: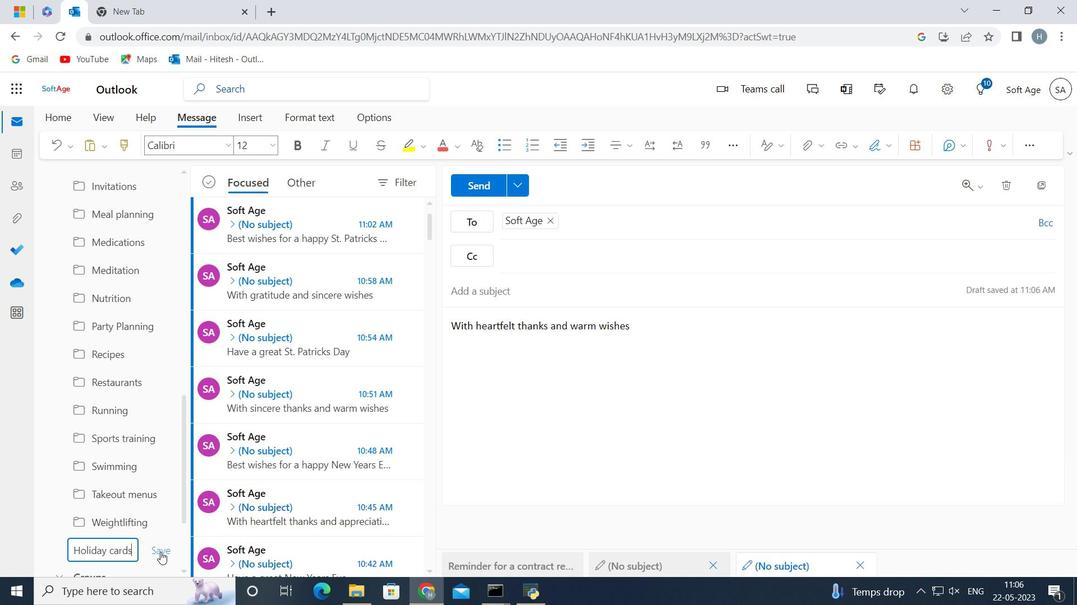 
Action: Mouse pressed left at (160, 550)
Screenshot: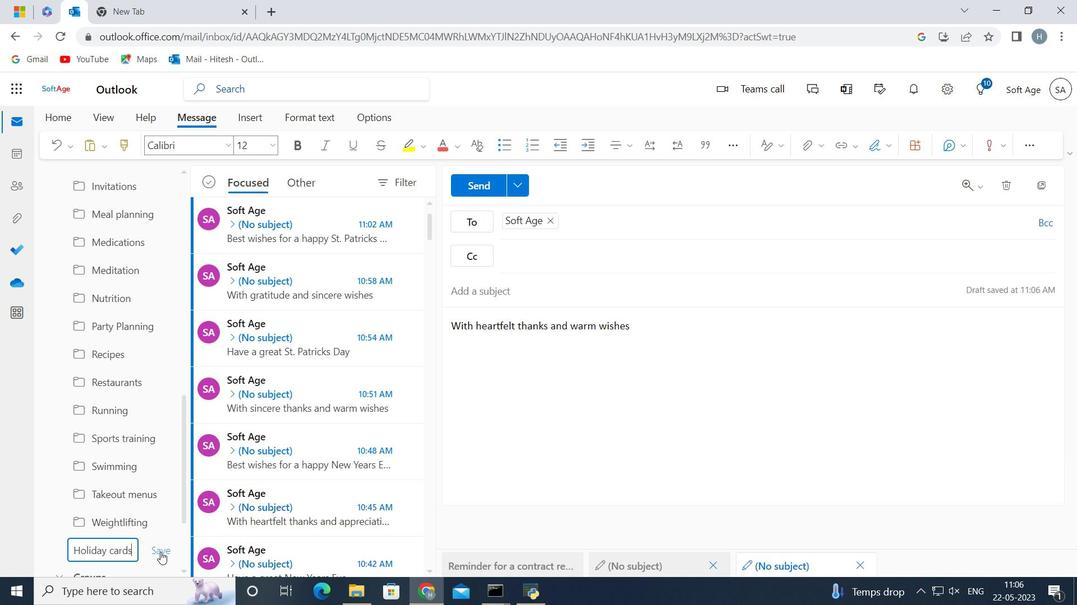 
Action: Mouse moved to (485, 181)
Screenshot: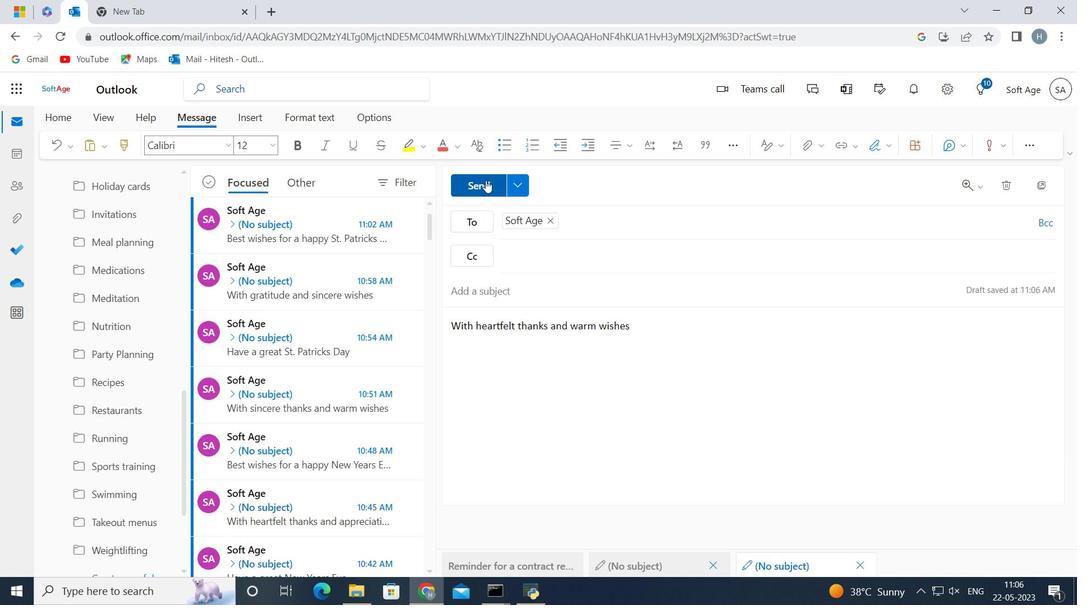 
Action: Mouse pressed left at (485, 181)
Screenshot: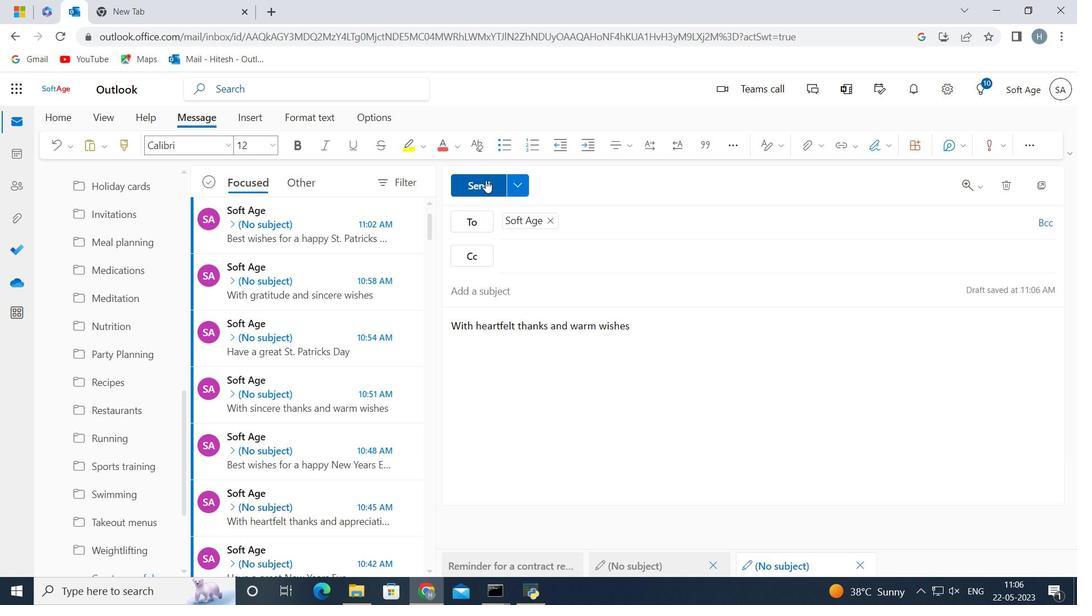 
Action: Mouse moved to (520, 361)
Screenshot: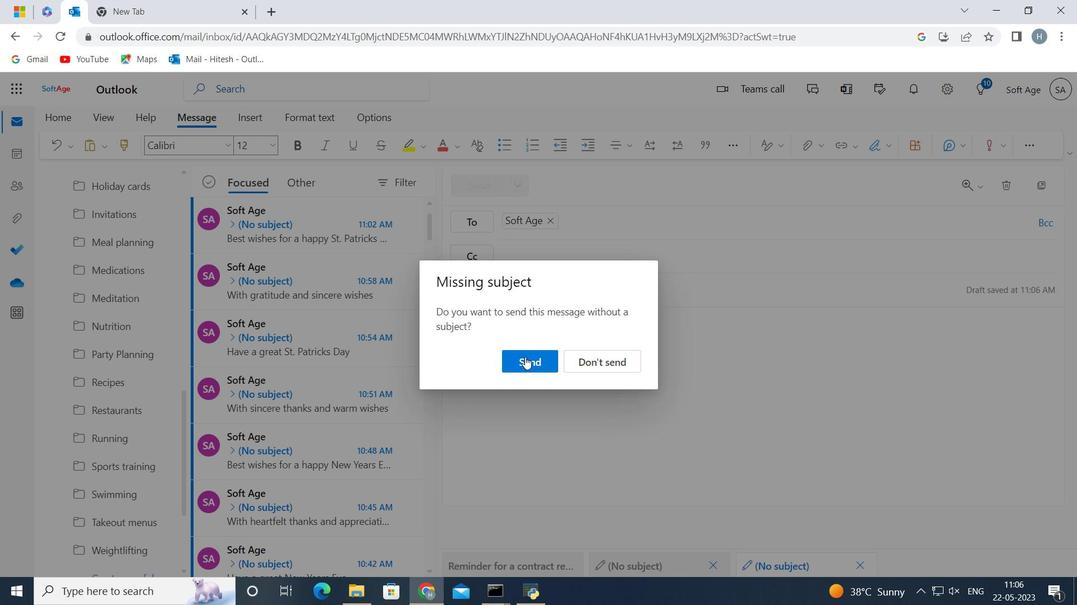 
Action: Mouse pressed left at (520, 361)
Screenshot: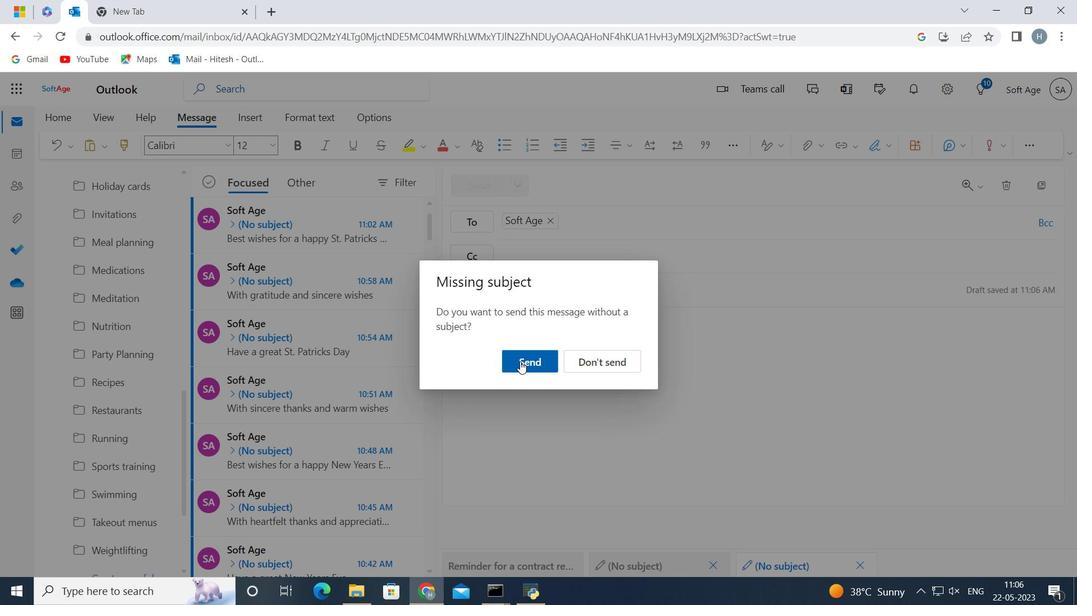 
Action: Mouse moved to (522, 358)
Screenshot: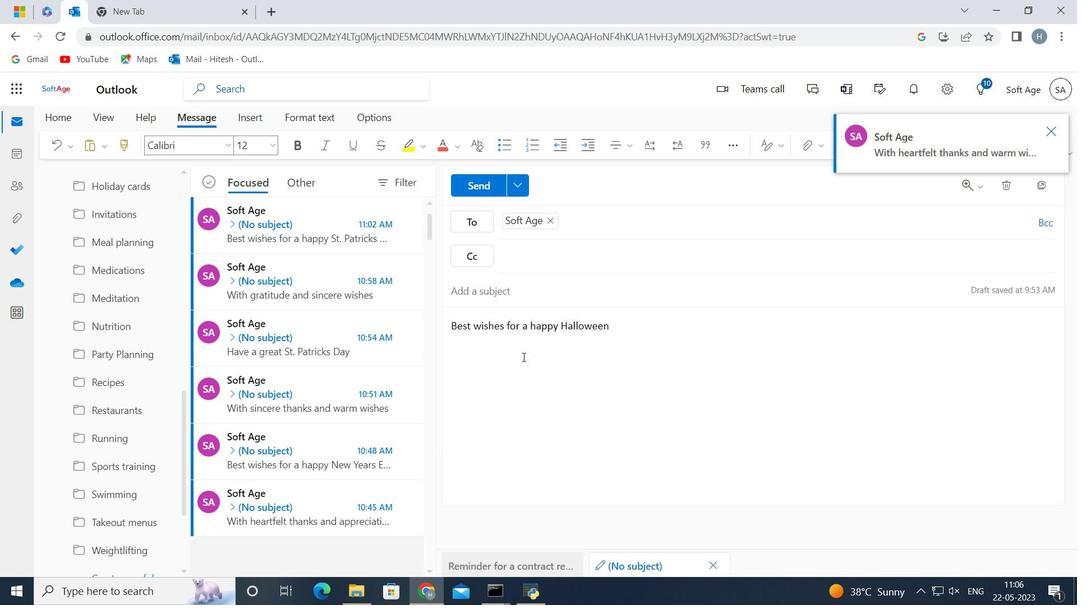 
